 Task: Open Card Maintenance Execution Review in Board DevOps to Workspace Cloud Management and add a team member Softage.4@softage.net, a label Green, a checklist Diet Planning, an attachment from your onedrive, a color Green and finally, add a card description 'Conduct customer research for new customer loyalty program' and a comment 'This task requires us to be proactive and anticipate potential challenges before they arise.'. Add a start date 'Jan 08, 1900' with a due date 'Jan 15, 1900'
Action: Mouse moved to (55, 242)
Screenshot: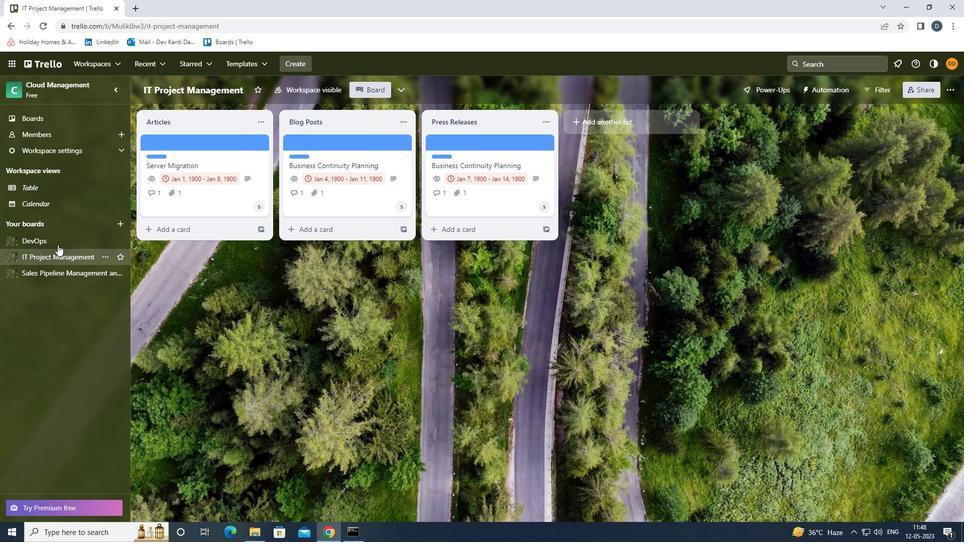 
Action: Mouse pressed left at (55, 242)
Screenshot: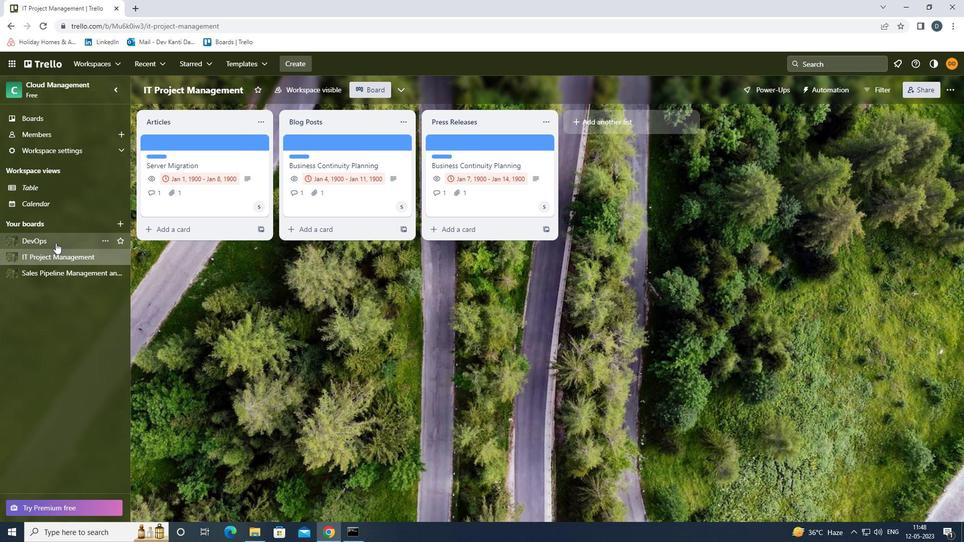 
Action: Mouse moved to (472, 141)
Screenshot: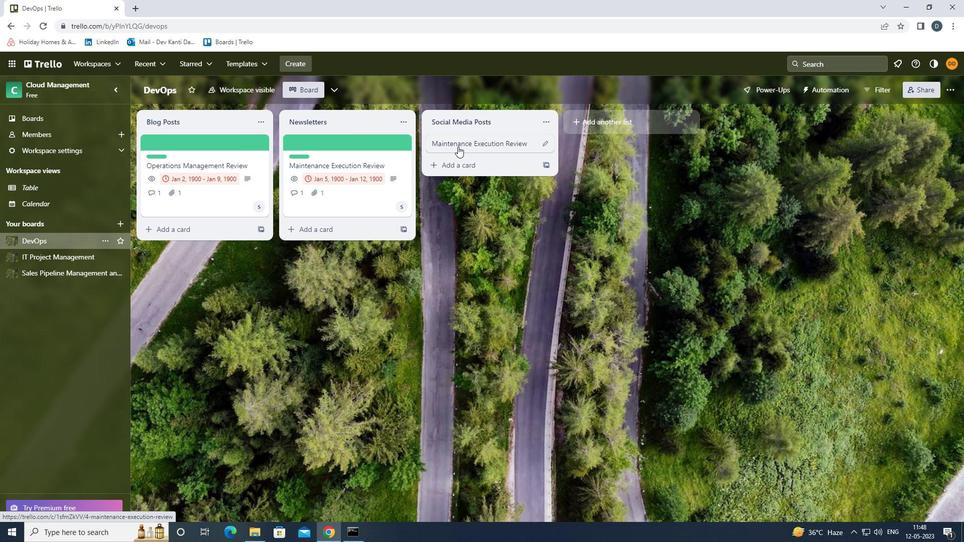 
Action: Mouse pressed left at (472, 141)
Screenshot: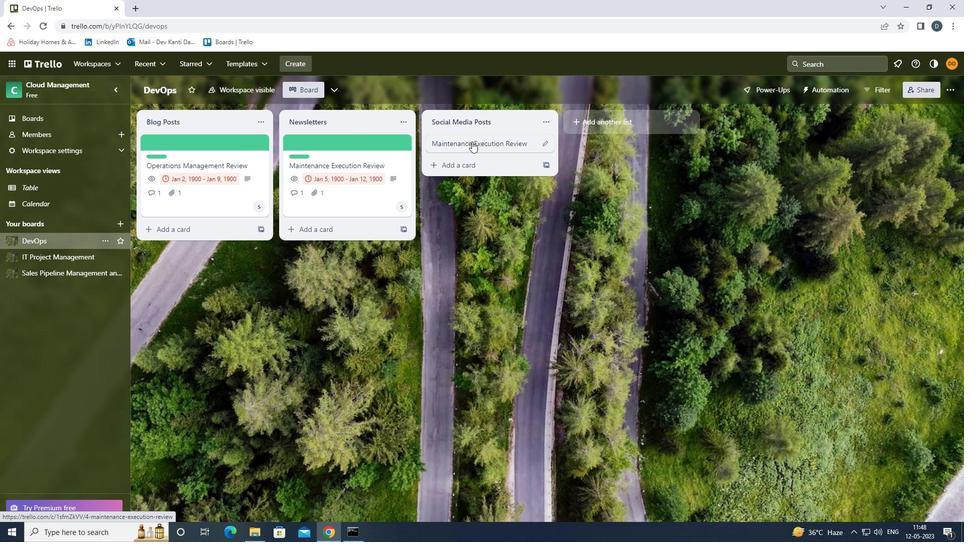 
Action: Mouse moved to (617, 179)
Screenshot: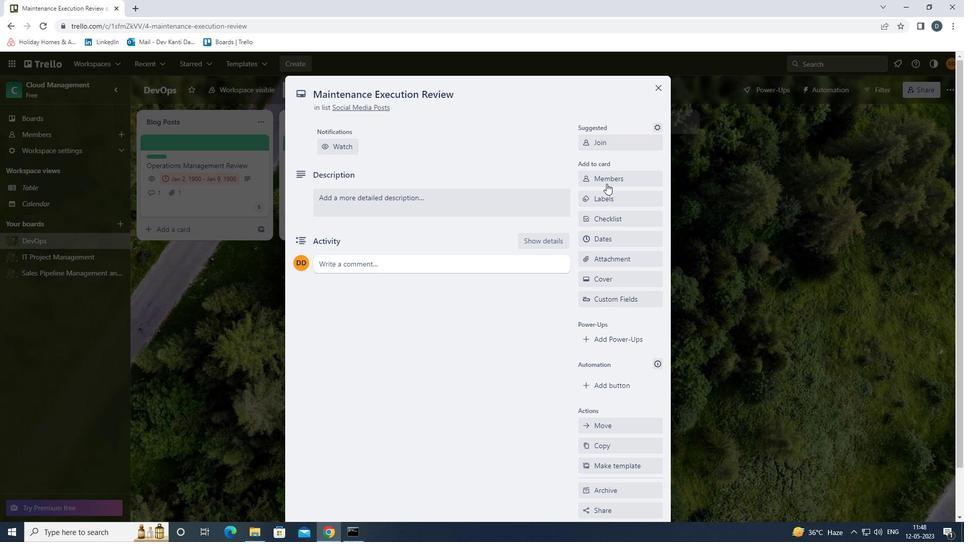 
Action: Mouse pressed left at (617, 179)
Screenshot: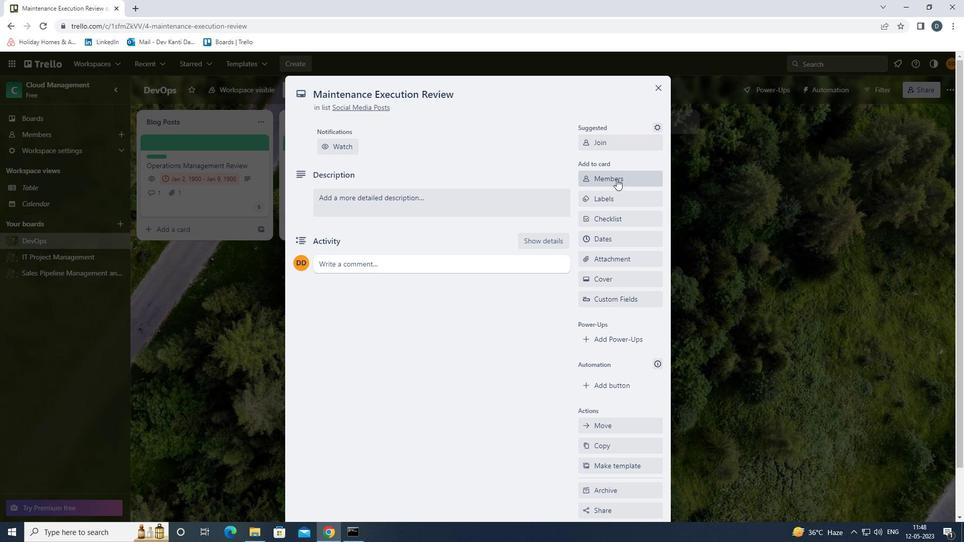
Action: Key pressed <Key.shift>SOFTAGE.4<Key.shift><Key.shift><Key.shift><Key.shift><Key.shift>@SOFTAGE.NET
Screenshot: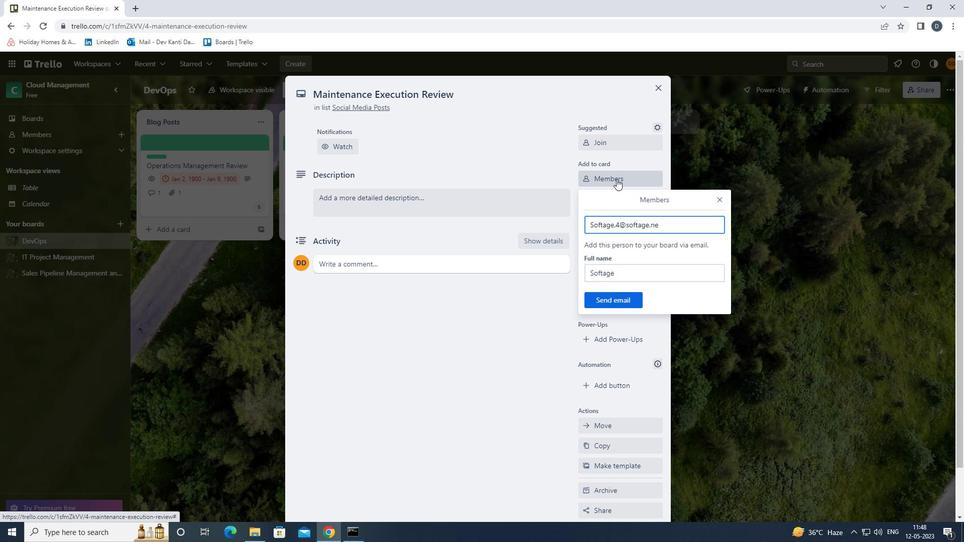 
Action: Mouse moved to (626, 297)
Screenshot: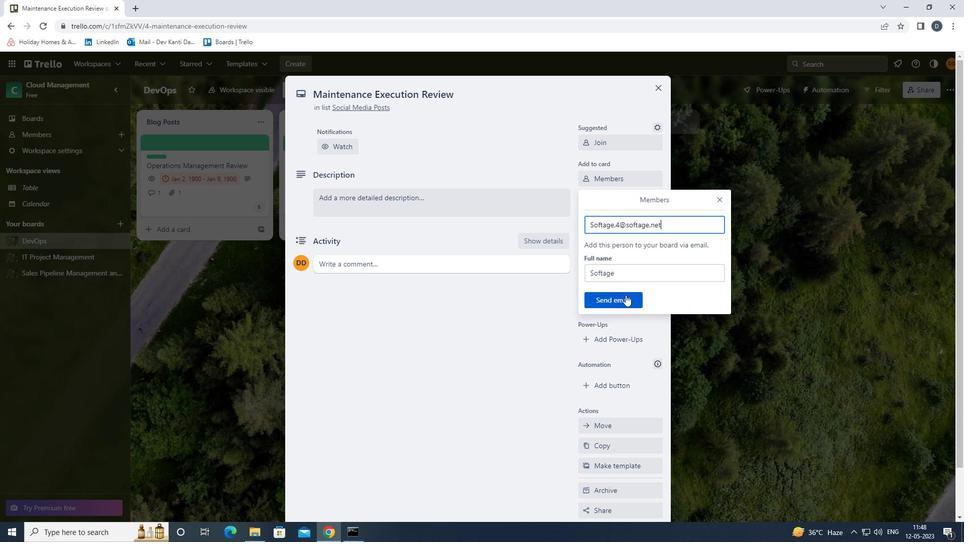
Action: Mouse pressed left at (626, 297)
Screenshot: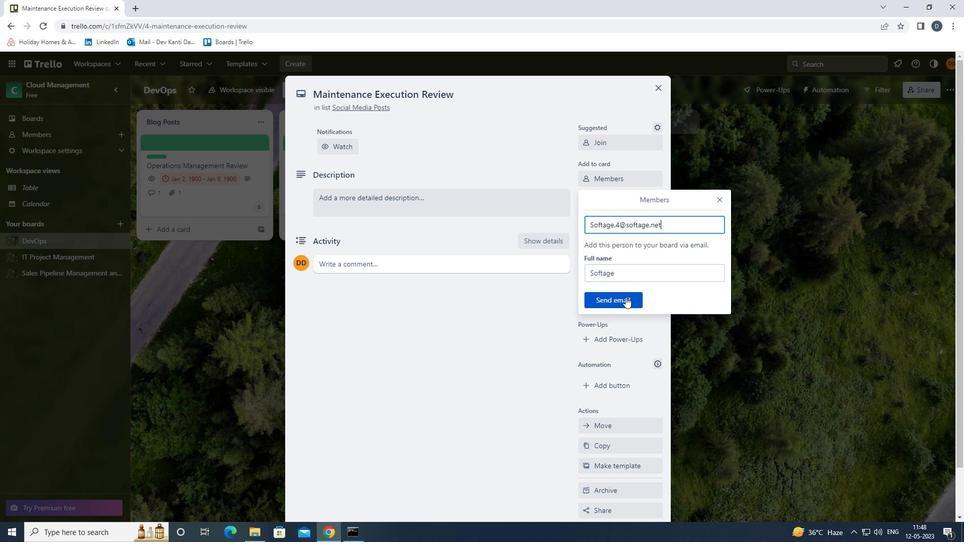 
Action: Mouse moved to (614, 198)
Screenshot: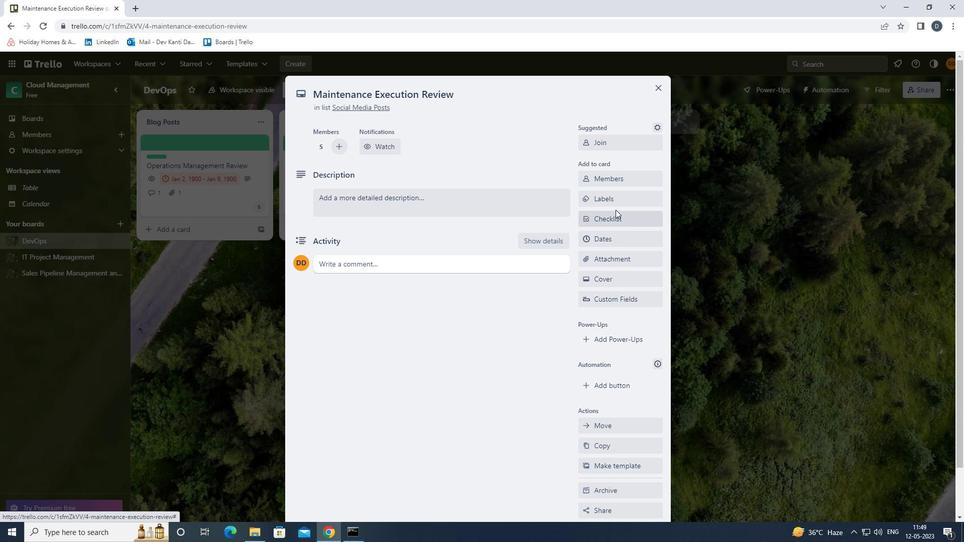 
Action: Mouse pressed left at (614, 198)
Screenshot: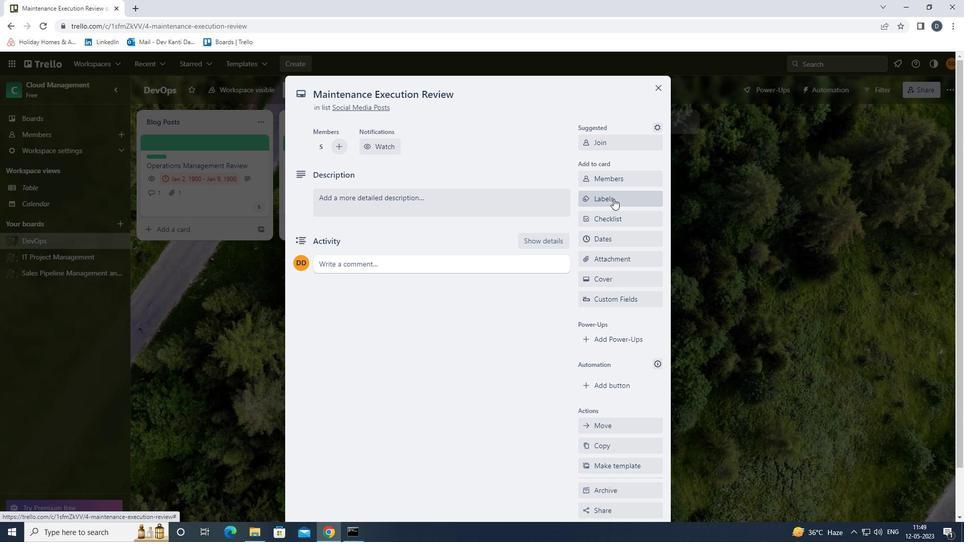 
Action: Mouse moved to (629, 276)
Screenshot: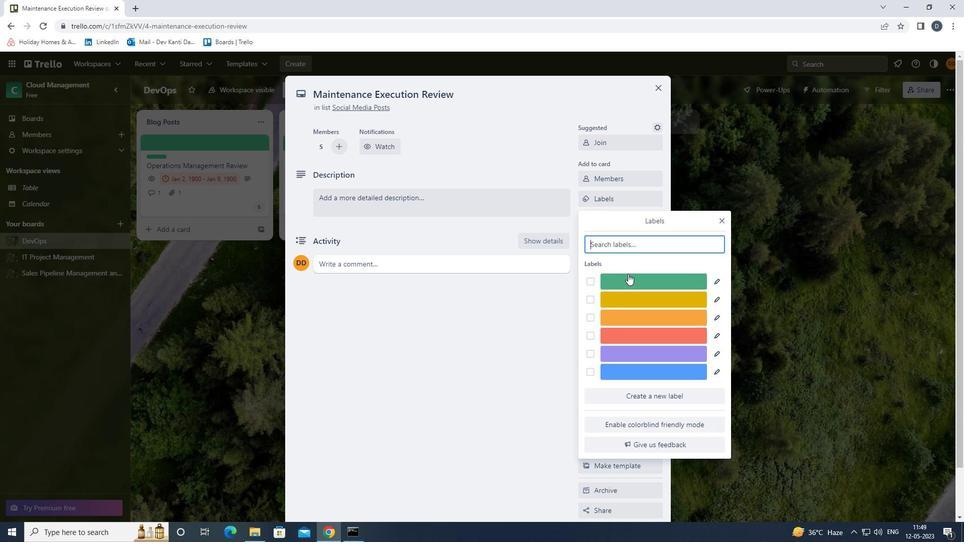 
Action: Mouse pressed left at (629, 276)
Screenshot: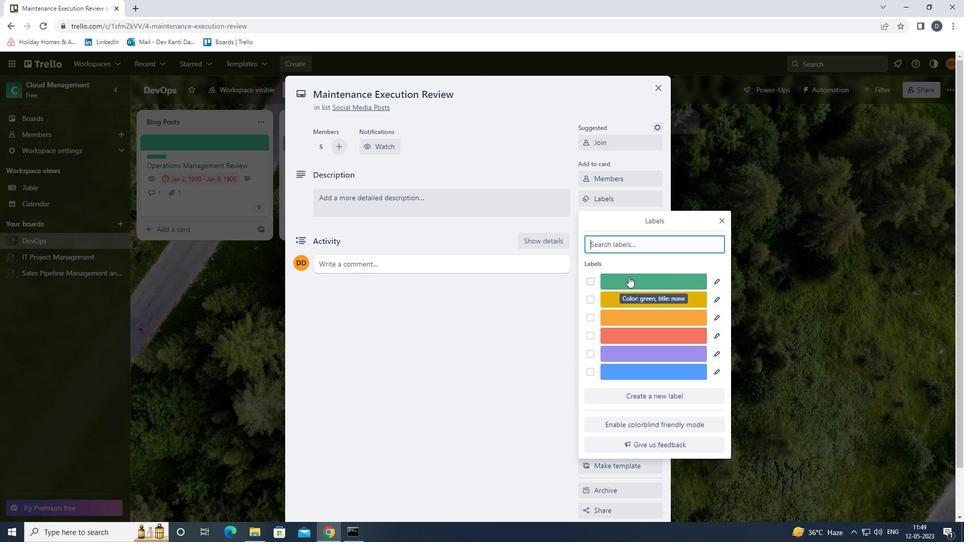 
Action: Mouse moved to (722, 222)
Screenshot: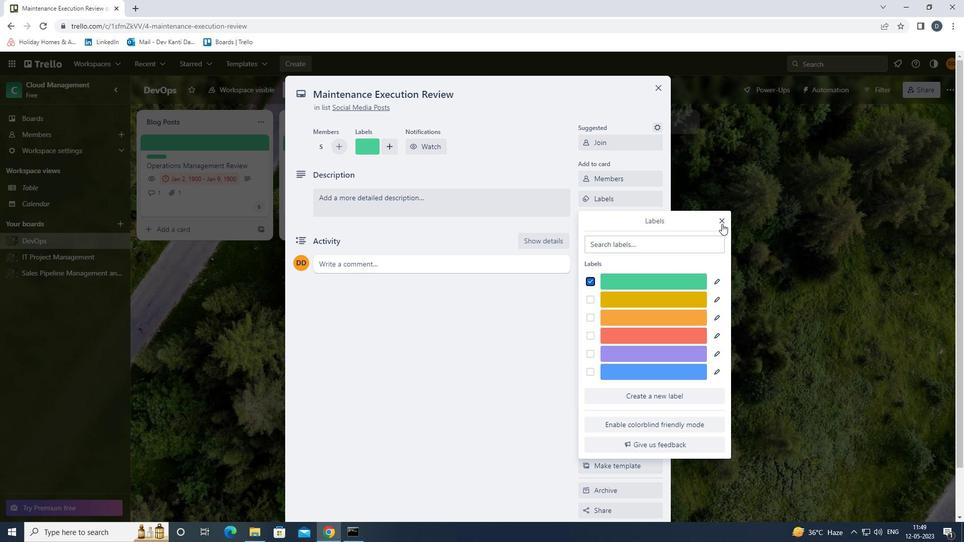 
Action: Mouse pressed left at (722, 222)
Screenshot: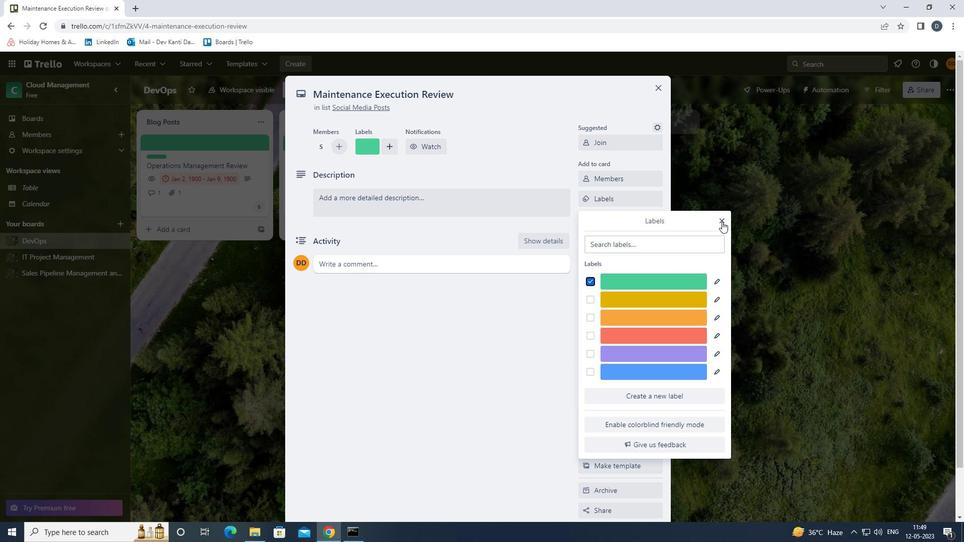 
Action: Mouse moved to (636, 215)
Screenshot: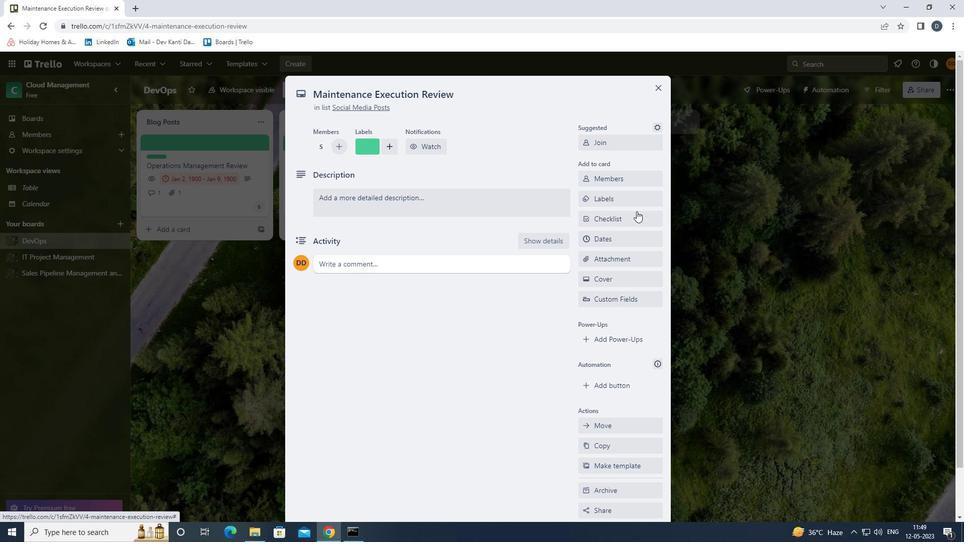 
Action: Mouse pressed left at (636, 215)
Screenshot: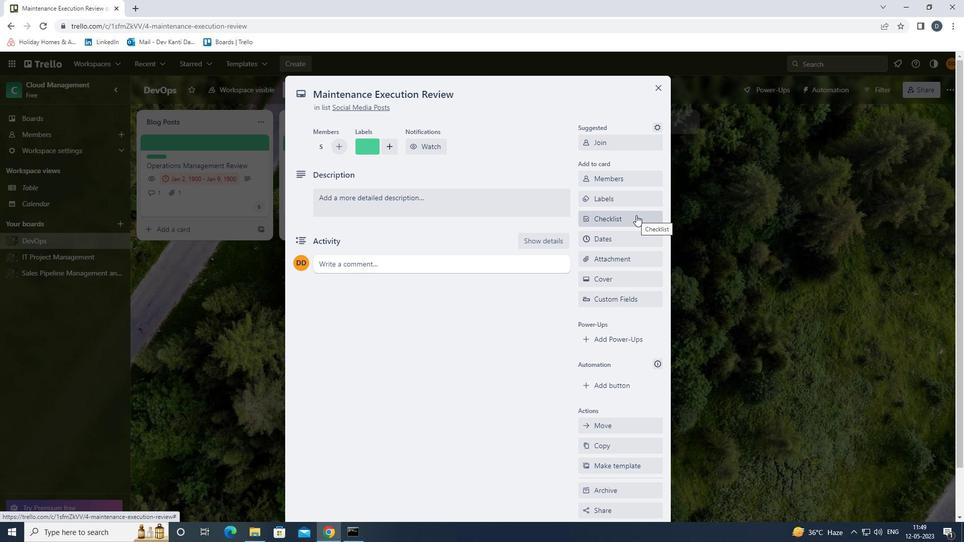 
Action: Mouse moved to (644, 276)
Screenshot: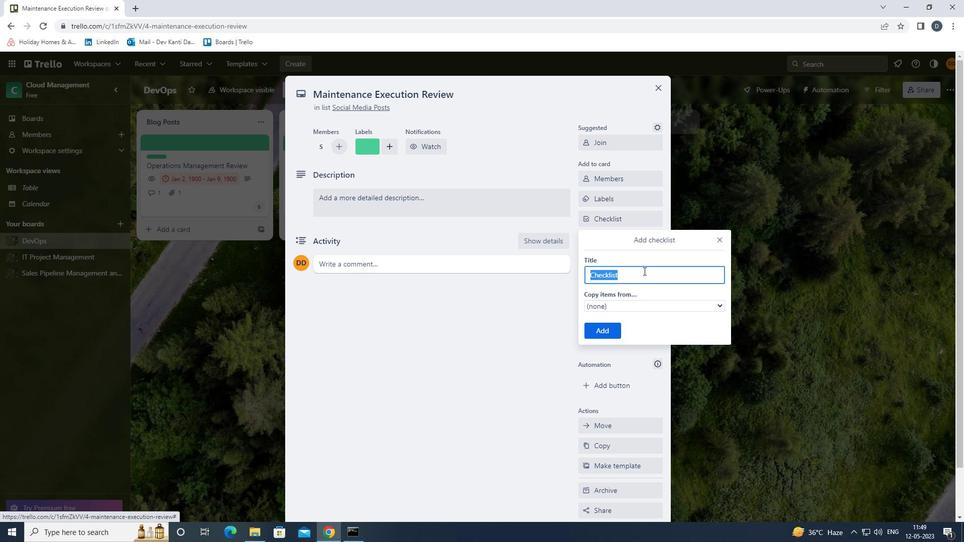 
Action: Key pressed <Key.shift>D
Screenshot: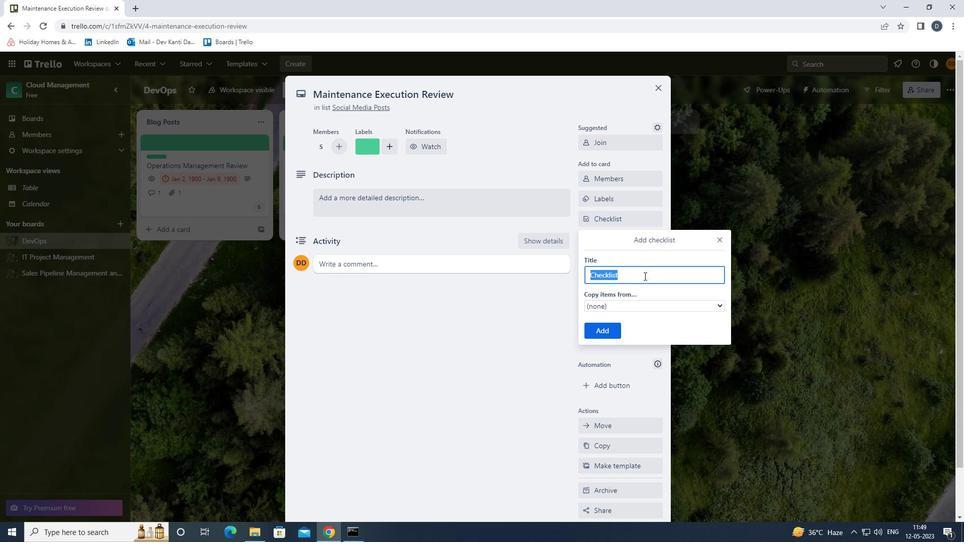 
Action: Mouse moved to (657, 295)
Screenshot: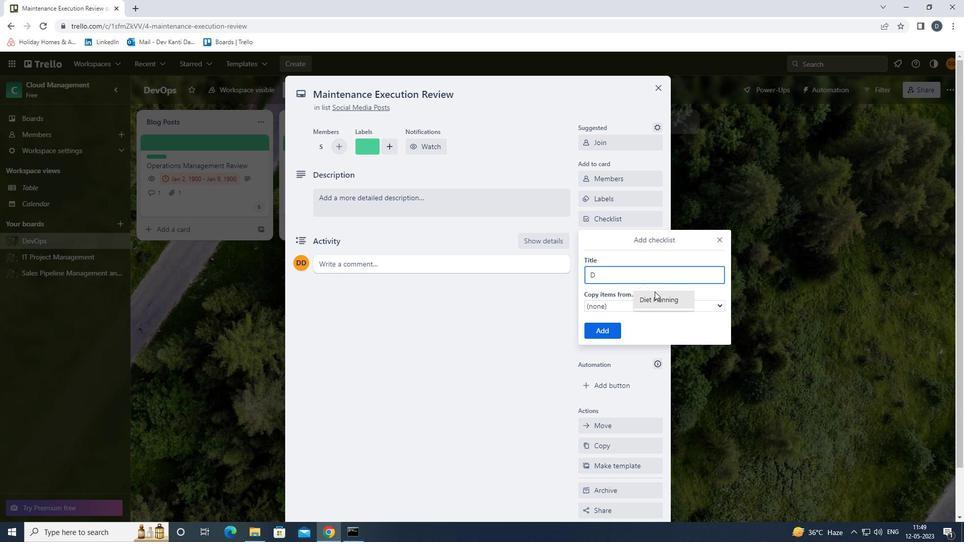 
Action: Mouse pressed left at (657, 295)
Screenshot: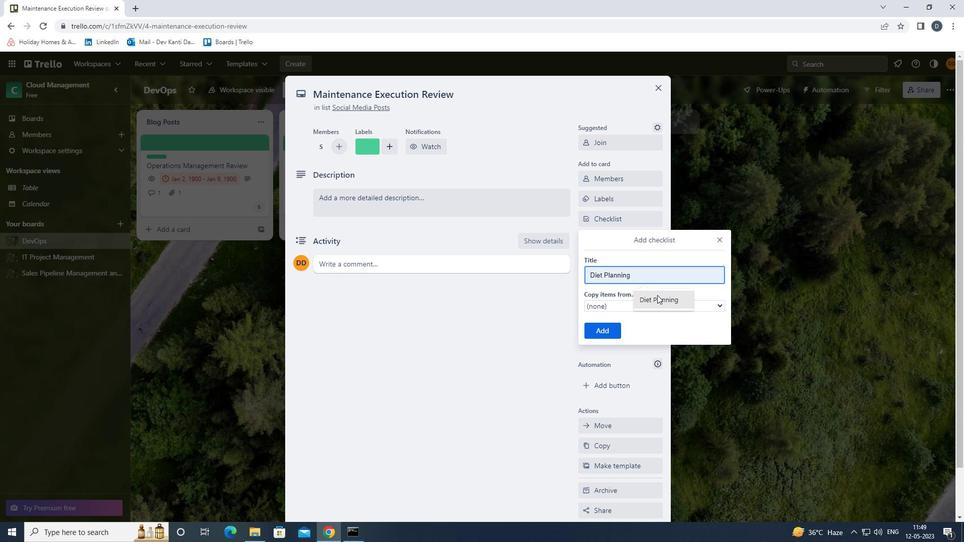 
Action: Mouse moved to (610, 327)
Screenshot: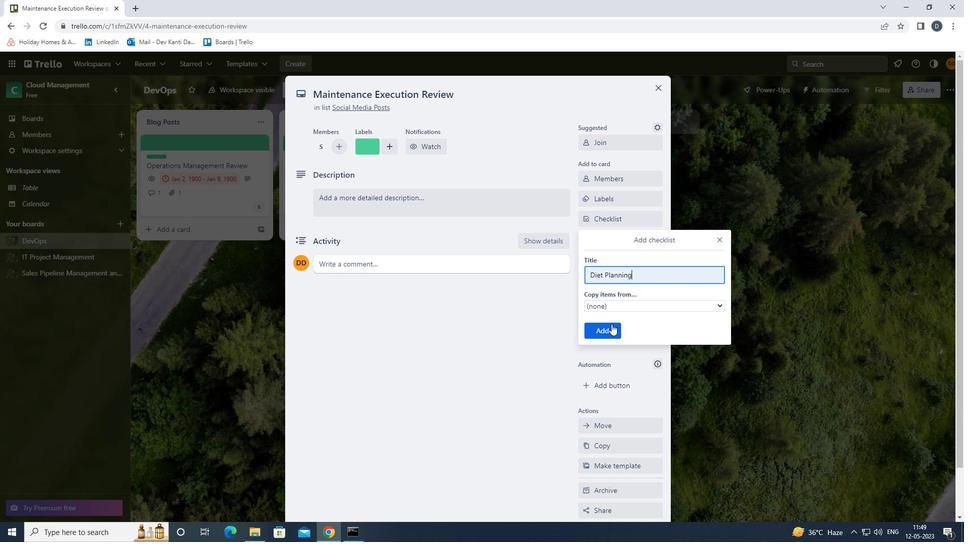 
Action: Mouse pressed left at (610, 327)
Screenshot: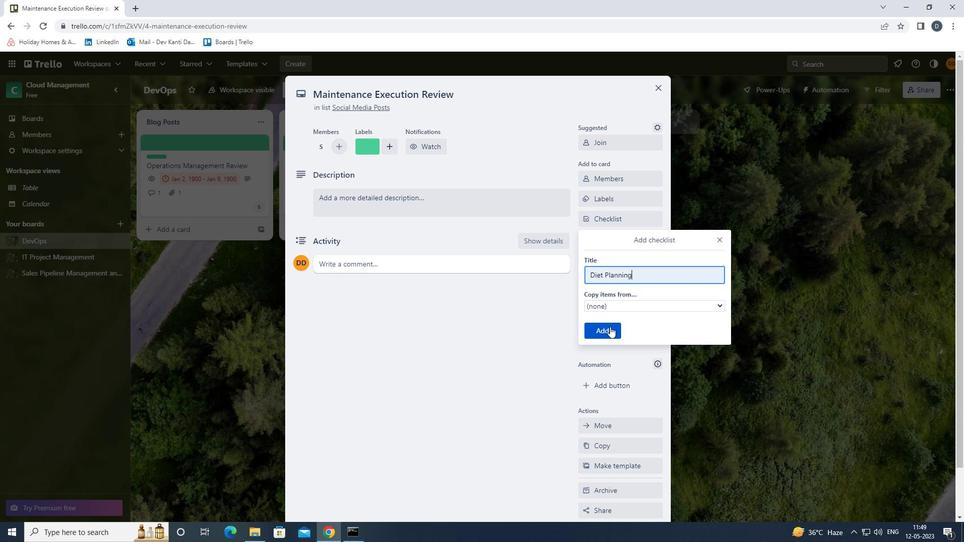 
Action: Mouse moved to (630, 255)
Screenshot: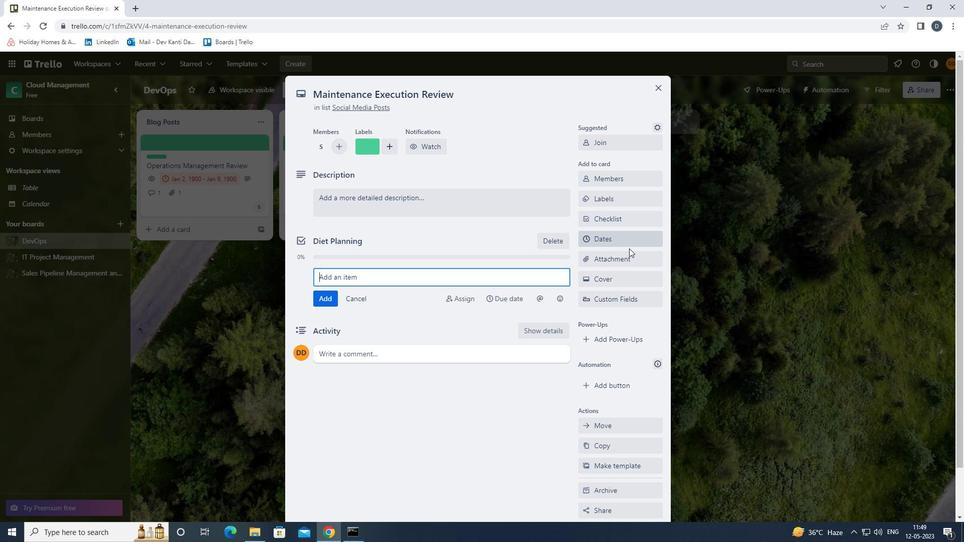 
Action: Mouse pressed left at (630, 255)
Screenshot: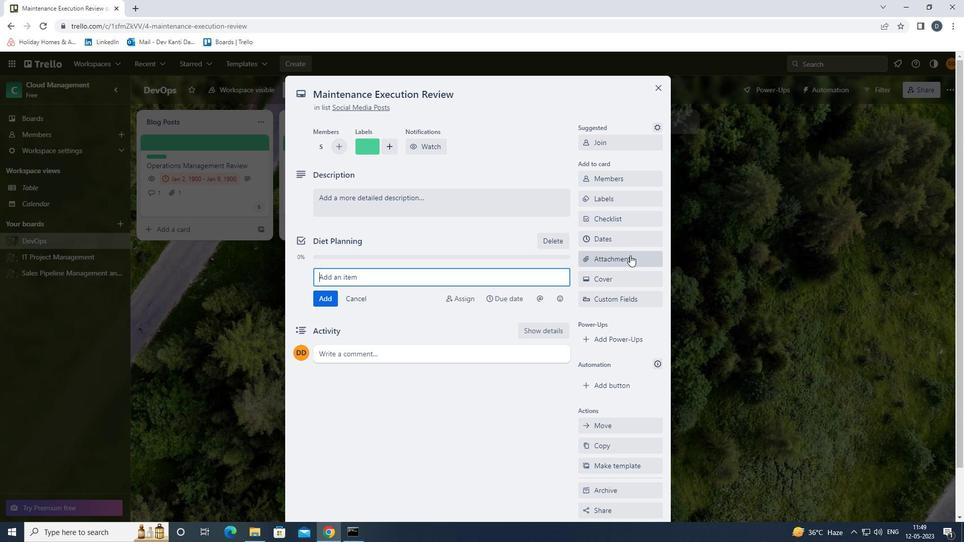 
Action: Mouse moved to (613, 383)
Screenshot: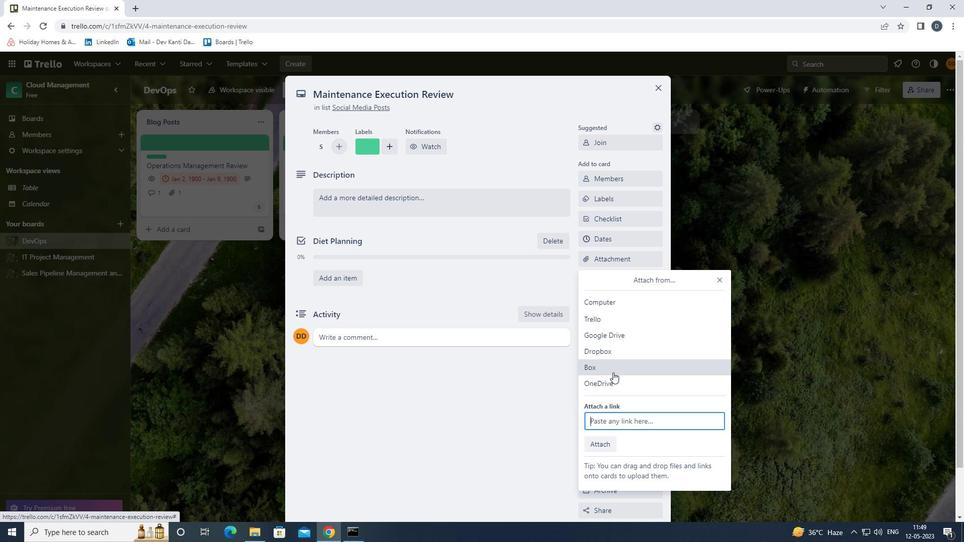 
Action: Mouse pressed left at (613, 383)
Screenshot: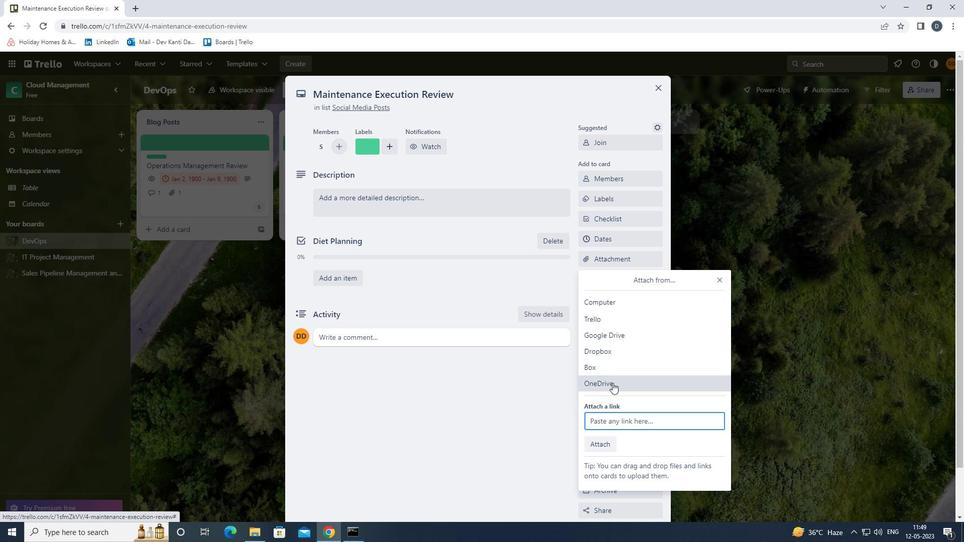 
Action: Mouse moved to (546, 218)
Screenshot: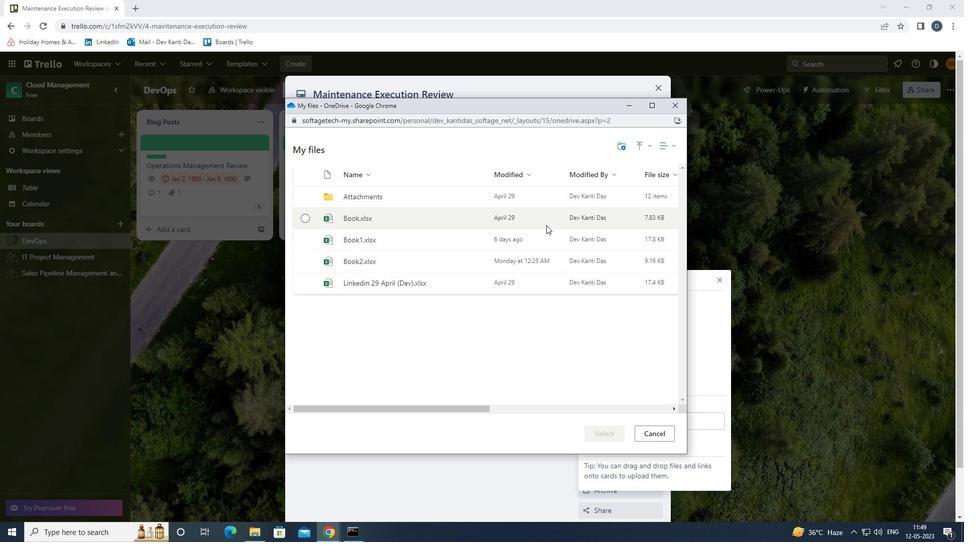
Action: Mouse pressed left at (546, 218)
Screenshot: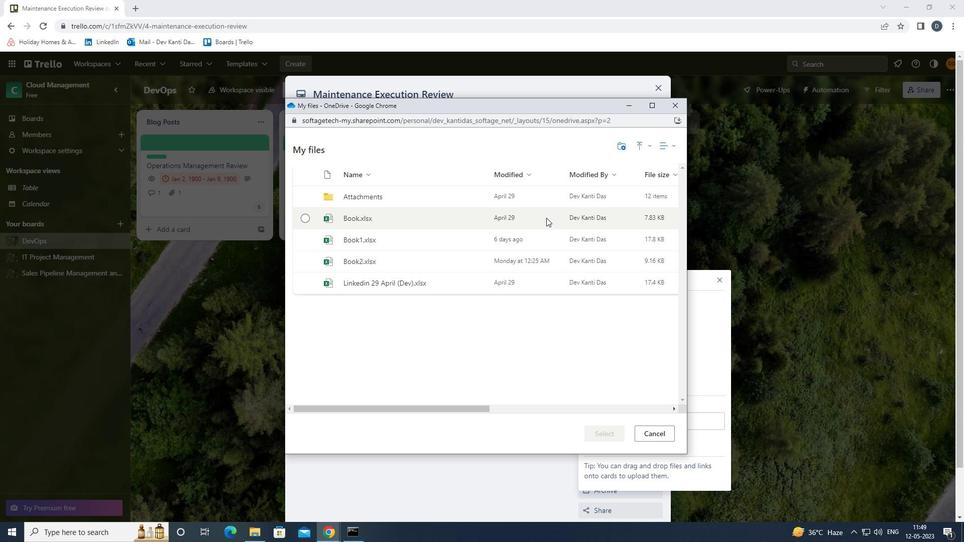 
Action: Mouse moved to (597, 431)
Screenshot: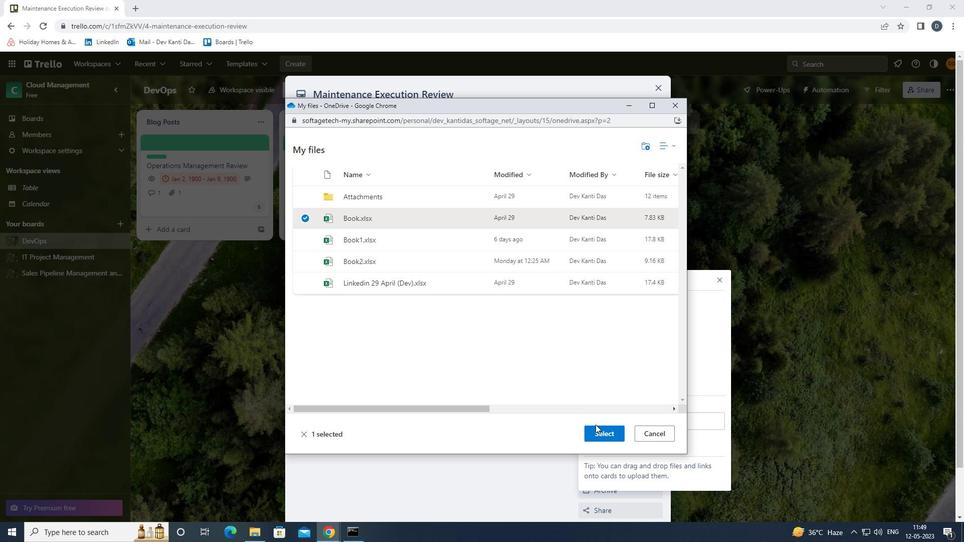 
Action: Mouse pressed left at (597, 431)
Screenshot: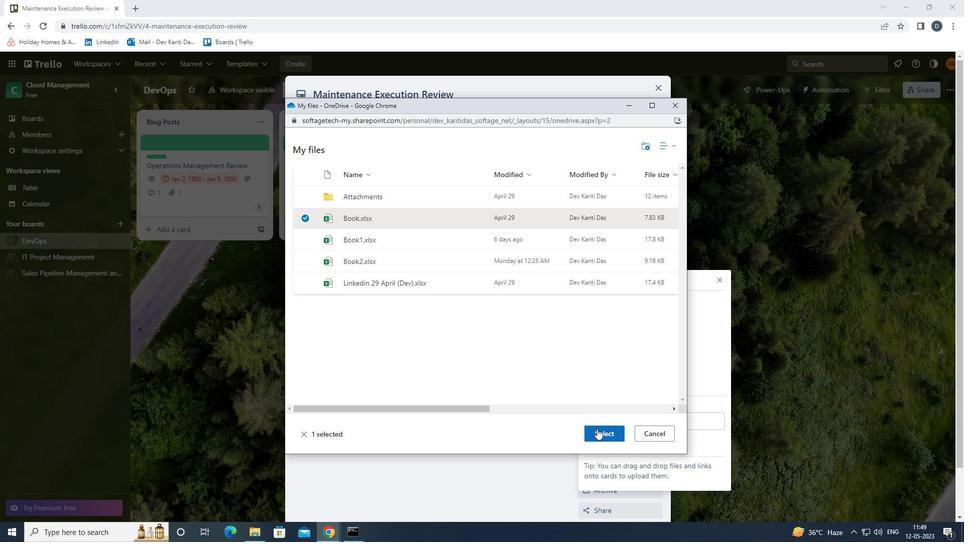 
Action: Mouse moved to (624, 277)
Screenshot: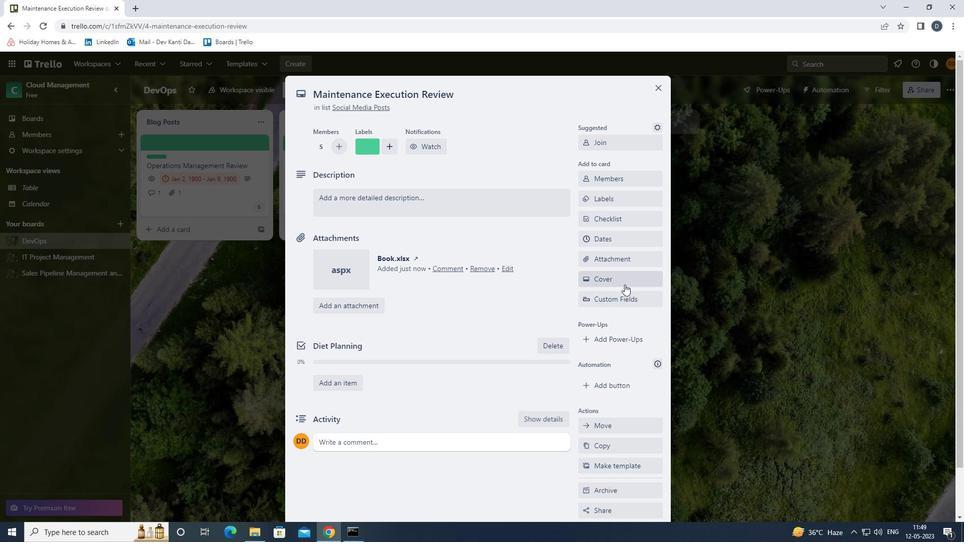 
Action: Mouse pressed left at (624, 277)
Screenshot: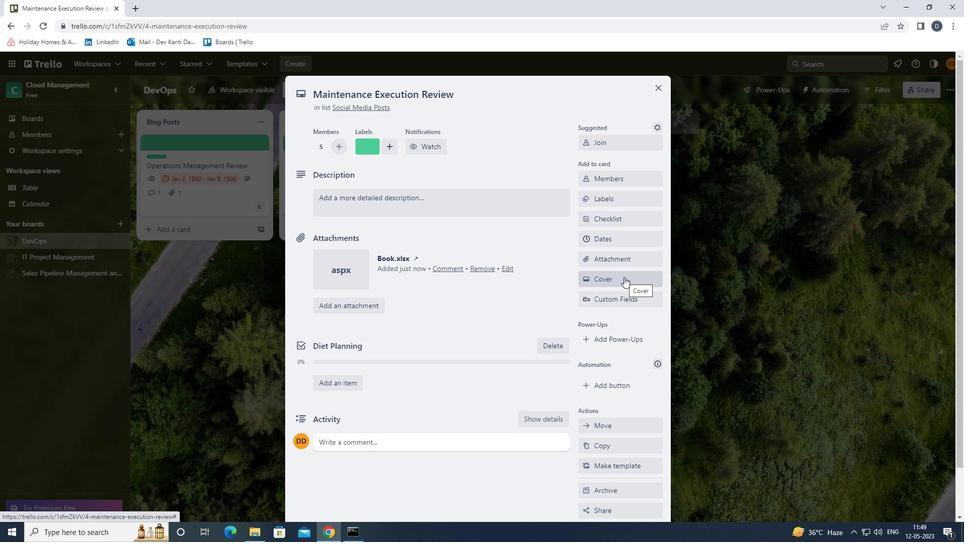
Action: Mouse moved to (605, 317)
Screenshot: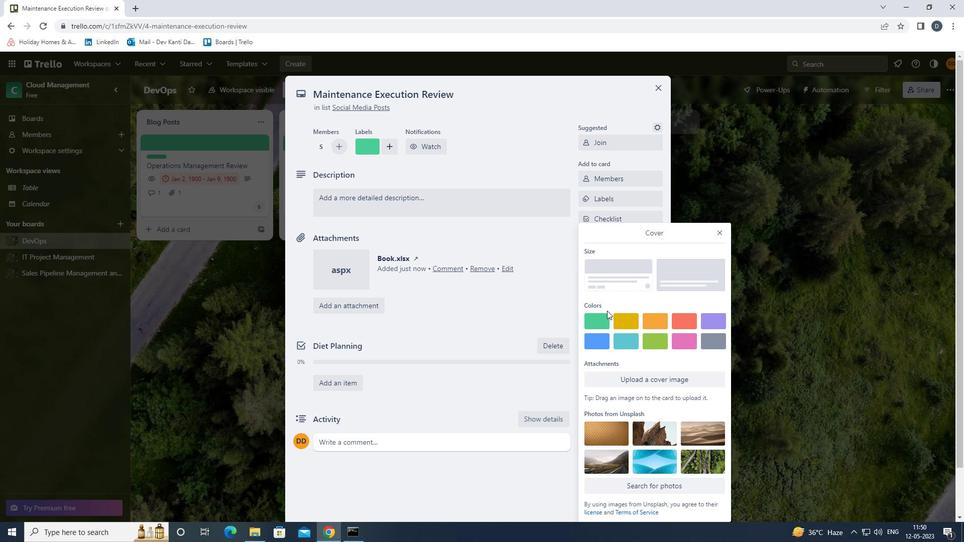
Action: Mouse pressed left at (605, 317)
Screenshot: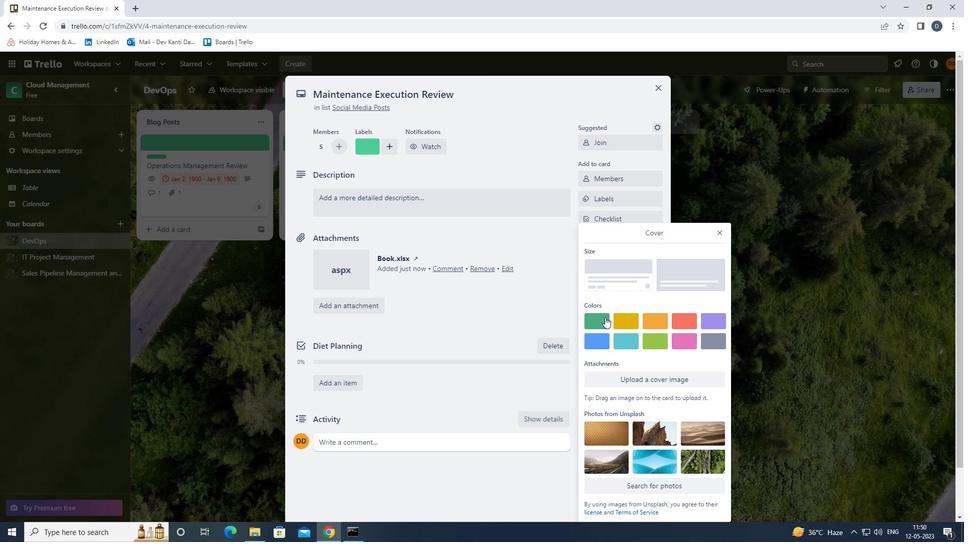 
Action: Mouse moved to (724, 214)
Screenshot: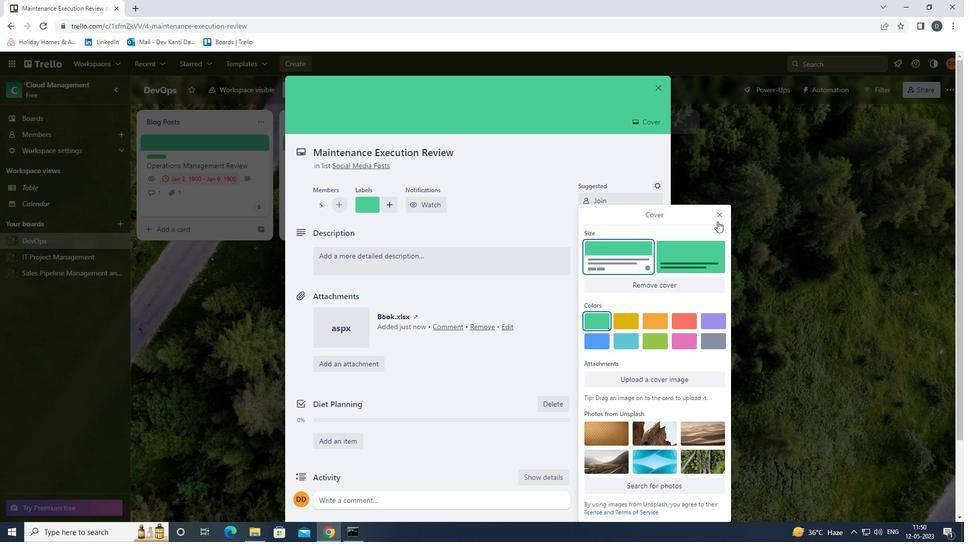 
Action: Mouse pressed left at (724, 214)
Screenshot: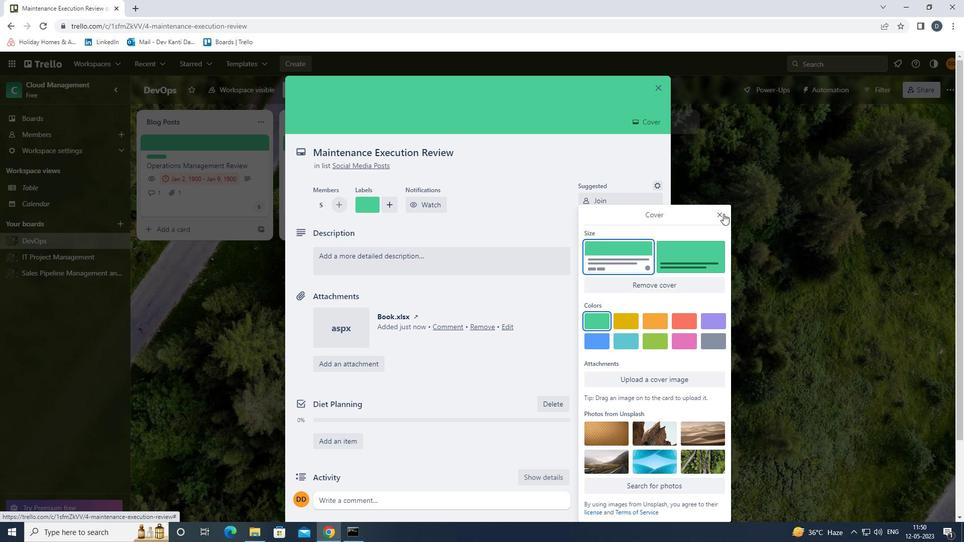 
Action: Mouse moved to (525, 262)
Screenshot: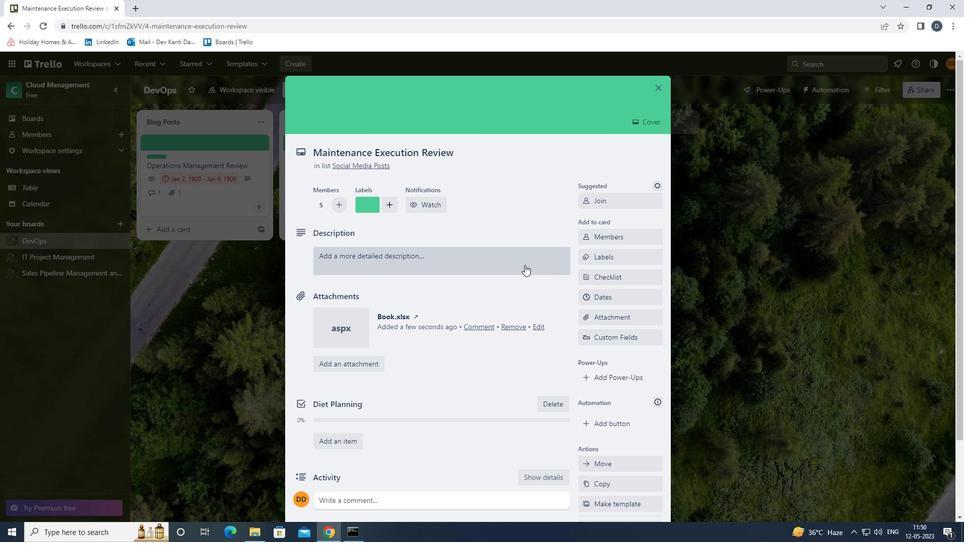 
Action: Mouse pressed left at (525, 262)
Screenshot: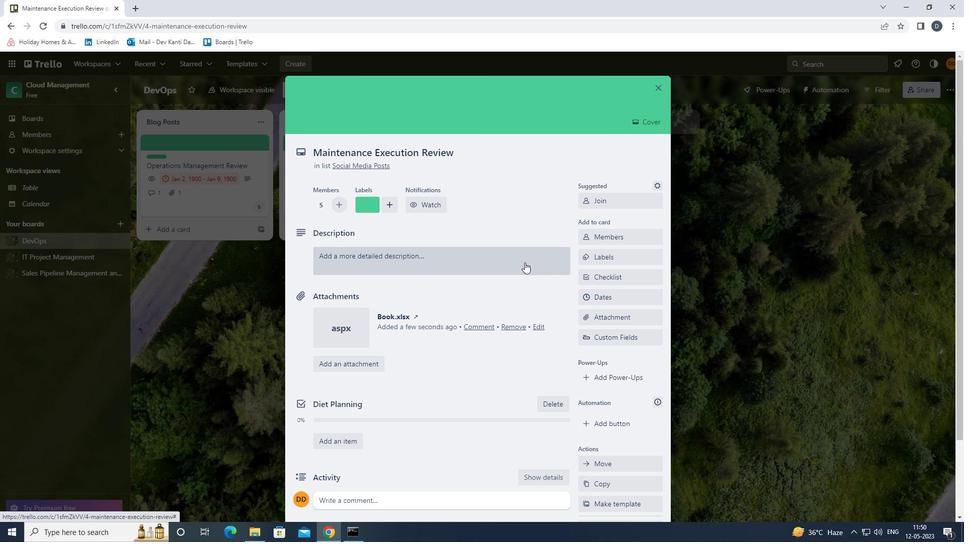 
Action: Mouse moved to (472, 307)
Screenshot: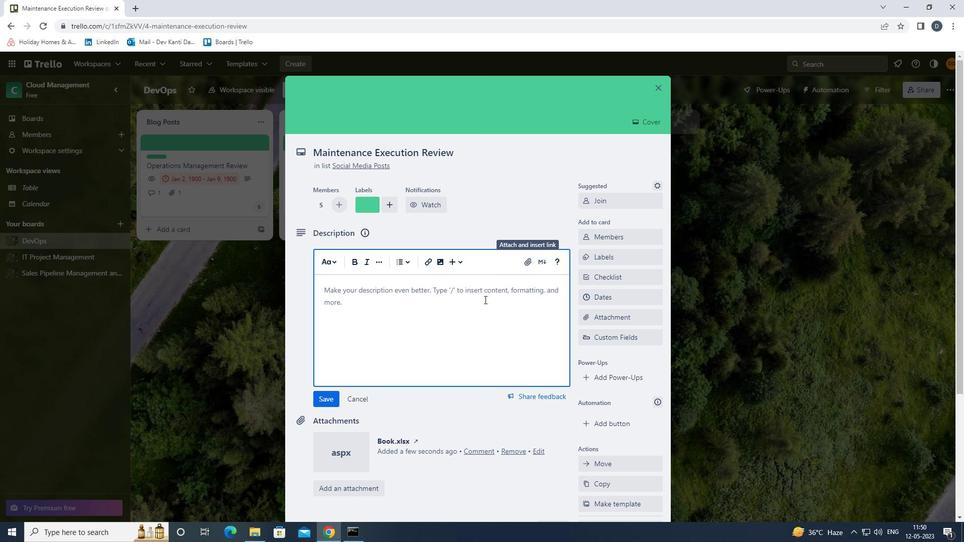 
Action: Key pressed <Key.shift><Key.shift><Key.shift><Key.shift><Key.shift><Key.shift><Key.shift><Key.shift><Key.shift><Key.shift><Key.shift><Key.shift><Key.shift><Key.shift><Key.shift><Key.shift><Key.shift><Key.shift><Key.shift><Key.shift><Key.shift><Key.shift><Key.shift><Key.shift><Key.shift><Key.shift><Key.shift><Key.shift><Key.shift><Key.shift><Key.shift><Key.shift><Key.shift><Key.shift><Key.shift><Key.shift><Key.shift><Key.shift><Key.shift><Key.shift><Key.shift><Key.shift><Key.shift><Key.shift><Key.shift><Key.shift><Key.shift><Key.shift><Key.shift><Key.shift><Key.shift><Key.shift><Key.shift><Key.shift><Key.shift><Key.shift><Key.shift><Key.shift><Key.shift><Key.shift><Key.shift><Key.shift><Key.shift><Key.shift><Key.shift><Key.shift><Key.shift><Key.shift><Key.shift><Key.shift><Key.shift><Key.shift><Key.shift><Key.shift>CONDUCT<Key.space>CUSTOMER<Key.space>RESEARCH<Key.space>FOR<Key.space>NEW<Key.space>CUSTOMER<Key.space>LOYALTY<Key.space>PROGRAM
Screenshot: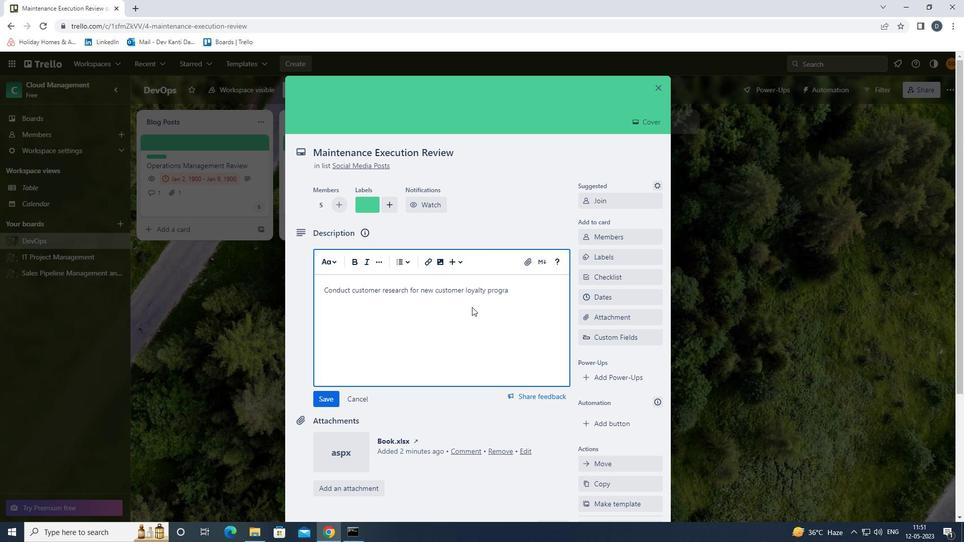 
Action: Mouse moved to (467, 311)
Screenshot: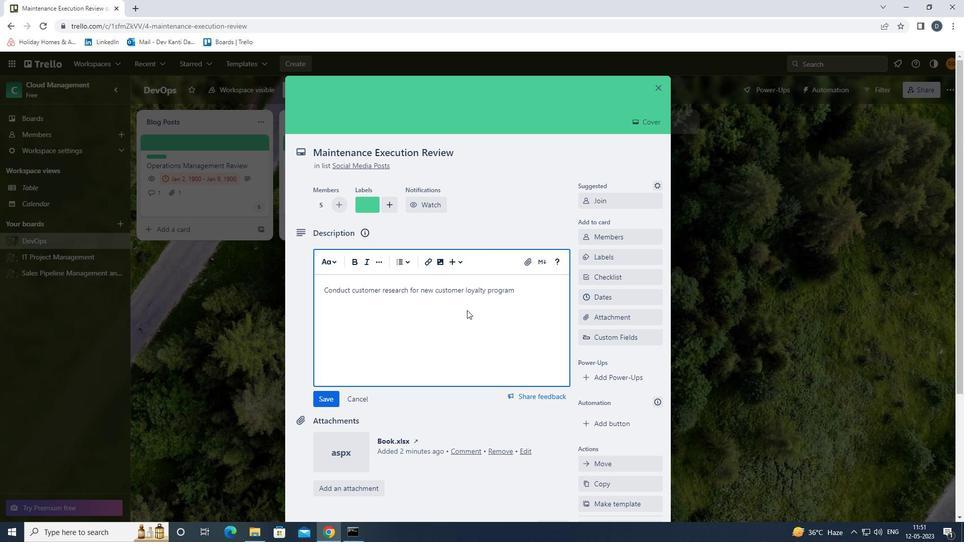 
Action: Key pressed .
Screenshot: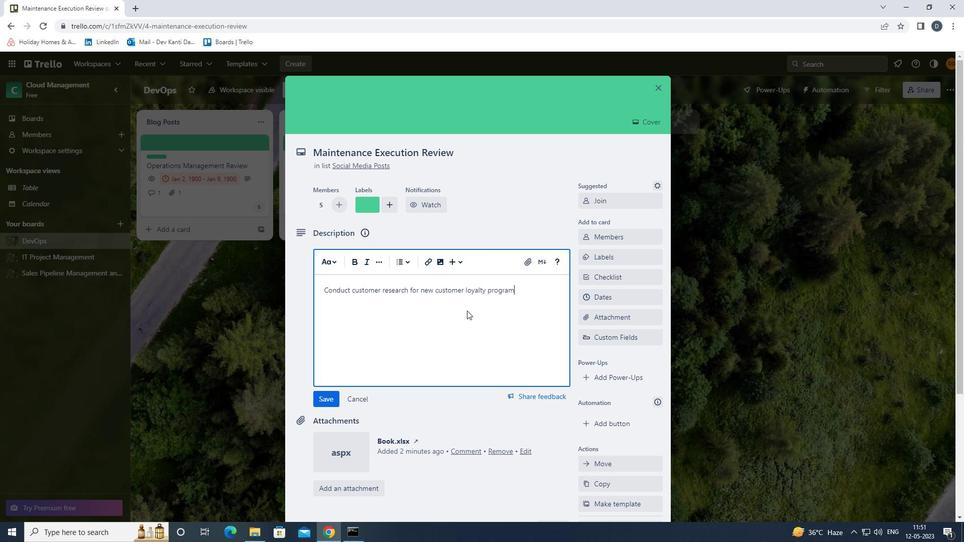 
Action: Mouse moved to (326, 395)
Screenshot: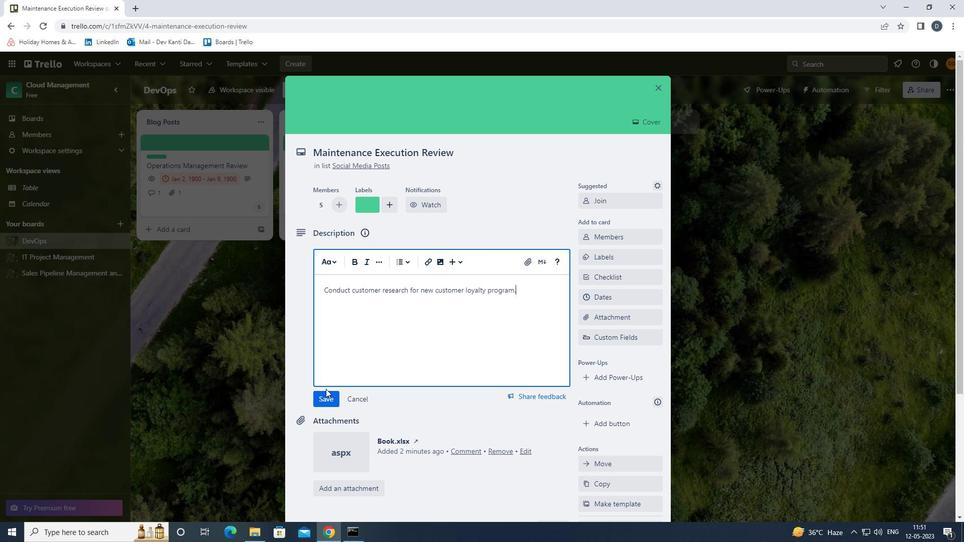 
Action: Mouse pressed left at (326, 395)
Screenshot: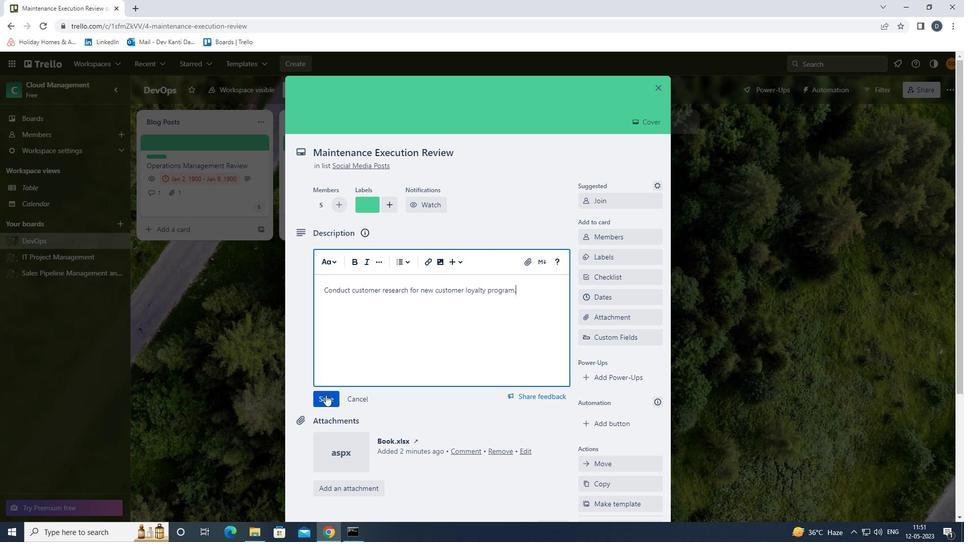 
Action: Mouse moved to (459, 483)
Screenshot: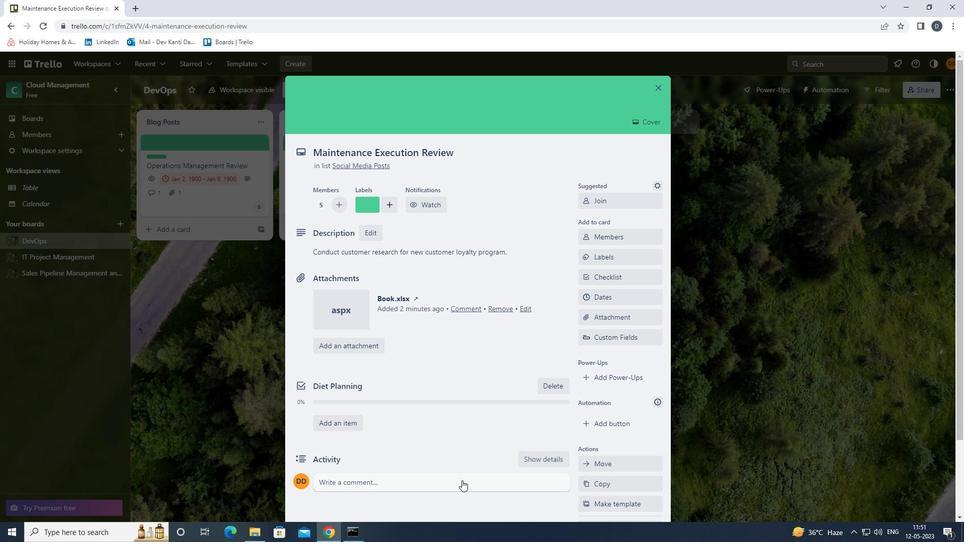 
Action: Mouse pressed left at (459, 483)
Screenshot: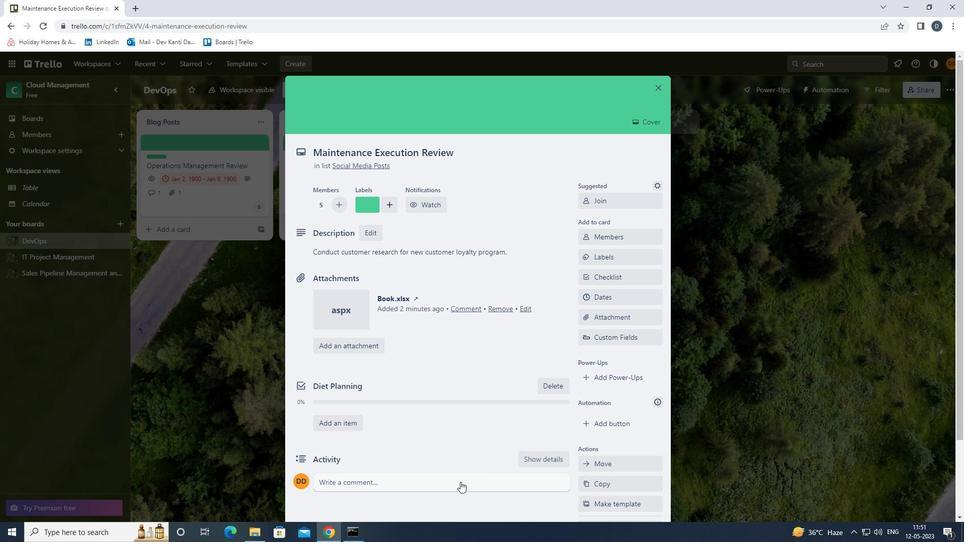 
Action: Mouse moved to (432, 490)
Screenshot: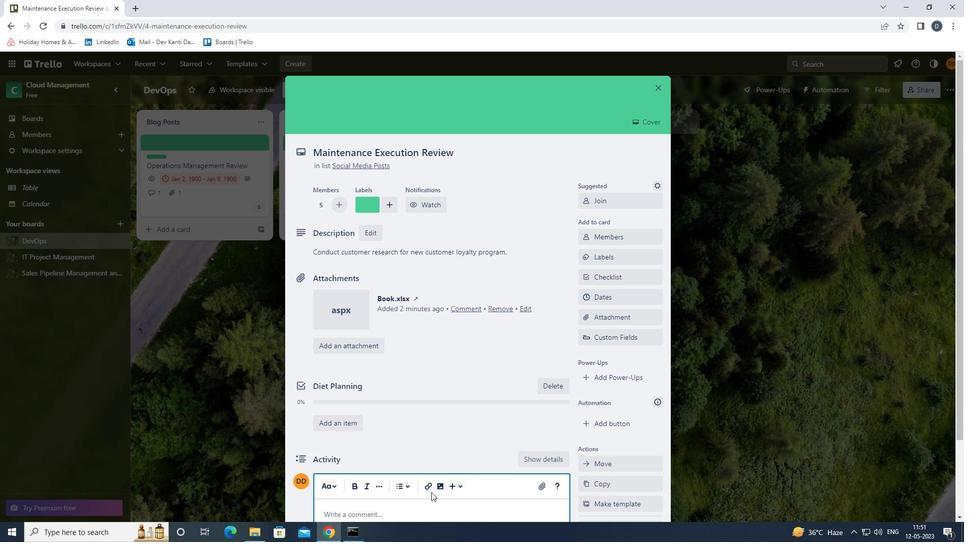 
Action: Mouse scrolled (432, 490) with delta (0, 0)
Screenshot: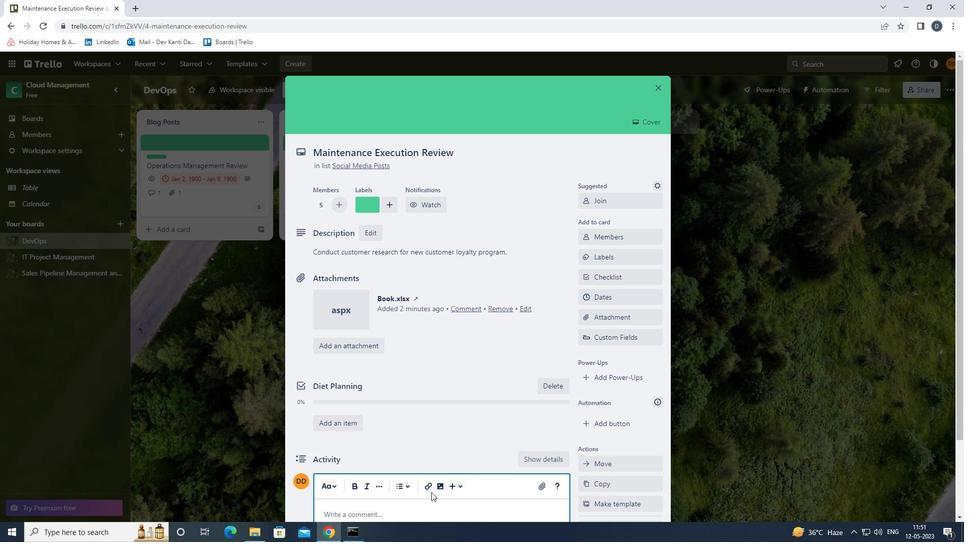 
Action: Mouse moved to (449, 464)
Screenshot: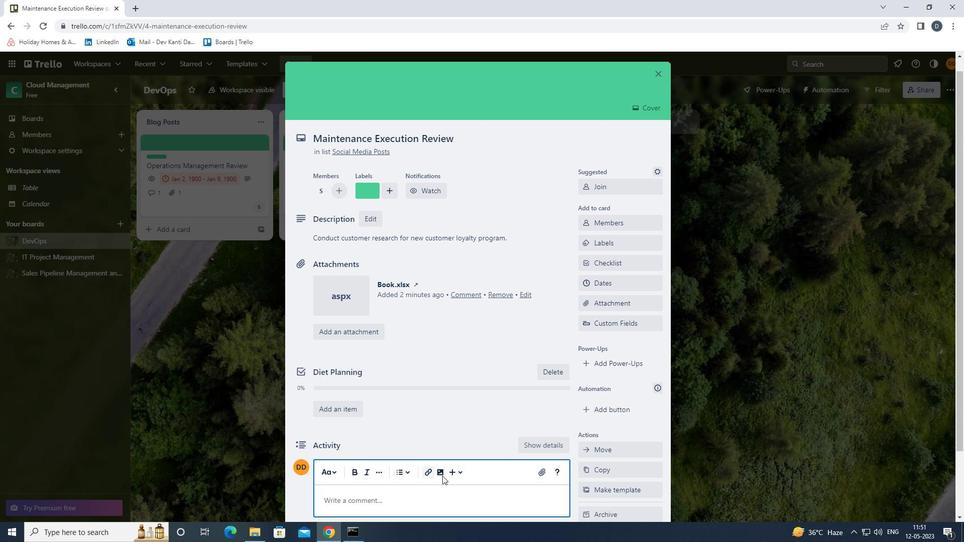 
Action: Key pressed <Key.shift><Key.shift><Key.shift><Key.shift><Key.shift><Key.shift><Key.shift><Key.shift><Key.shift><Key.shift>THIS<Key.space>TASK<Key.space>REQUIRES<Key.space>US<Key.space>TO<Key.space>BE<Key.space>PROACTIVE<Key.space>AND<Key.space>ANTICIPATE<Key.space>POTENTIAL<Key.space>CHALLENGES<Key.space>BEFORE<Key.space>THH<Key.backspace>EY<Key.space>ARISE.
Screenshot: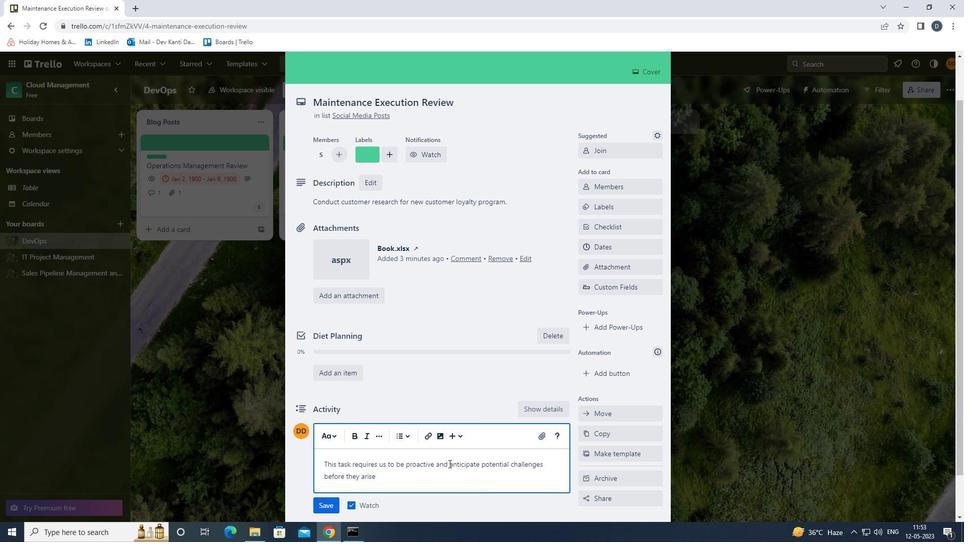 
Action: Mouse moved to (326, 500)
Screenshot: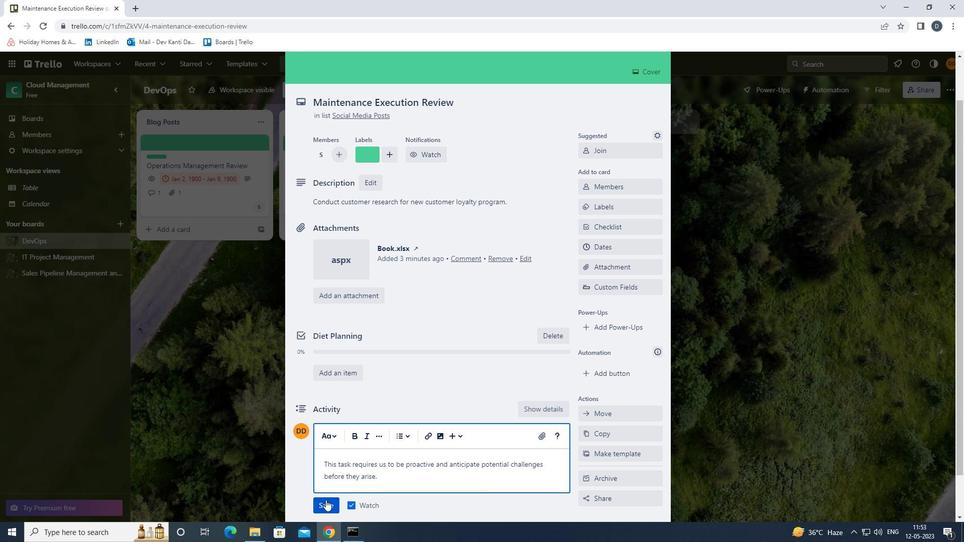 
Action: Mouse pressed left at (326, 500)
Screenshot: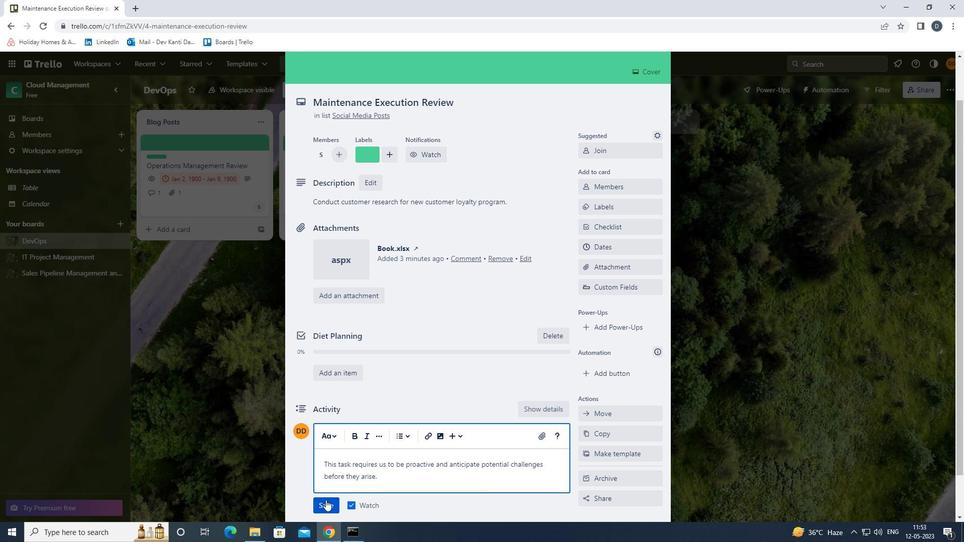 
Action: Mouse moved to (610, 248)
Screenshot: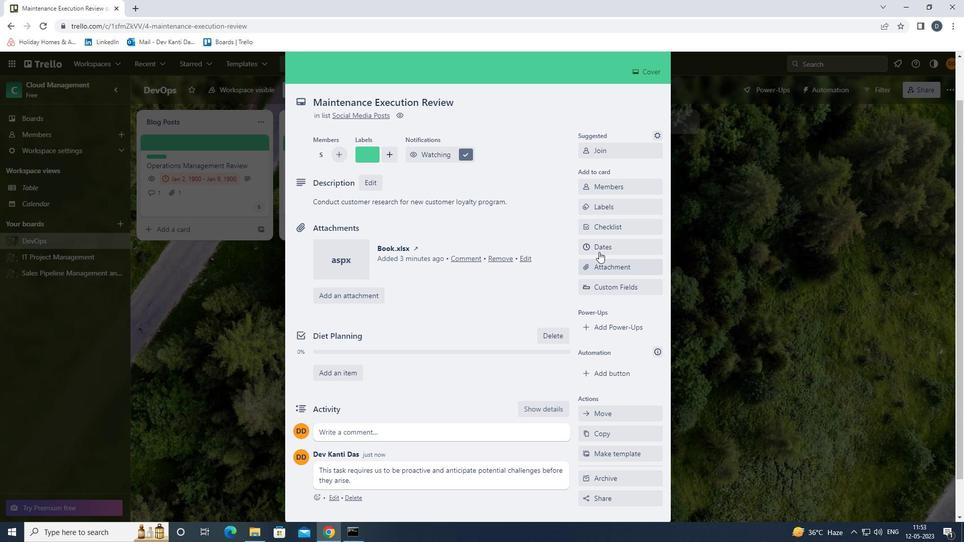 
Action: Mouse pressed left at (610, 248)
Screenshot: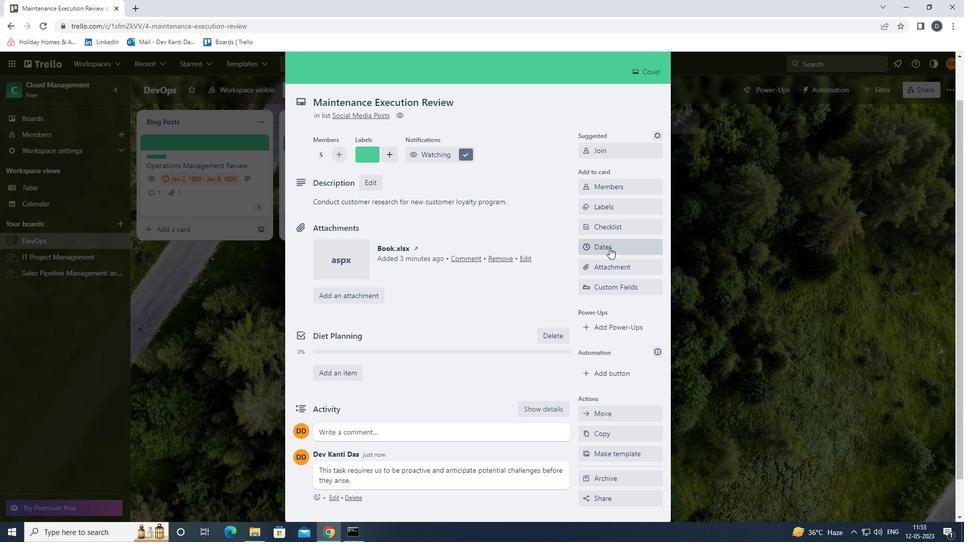 
Action: Mouse moved to (607, 272)
Screenshot: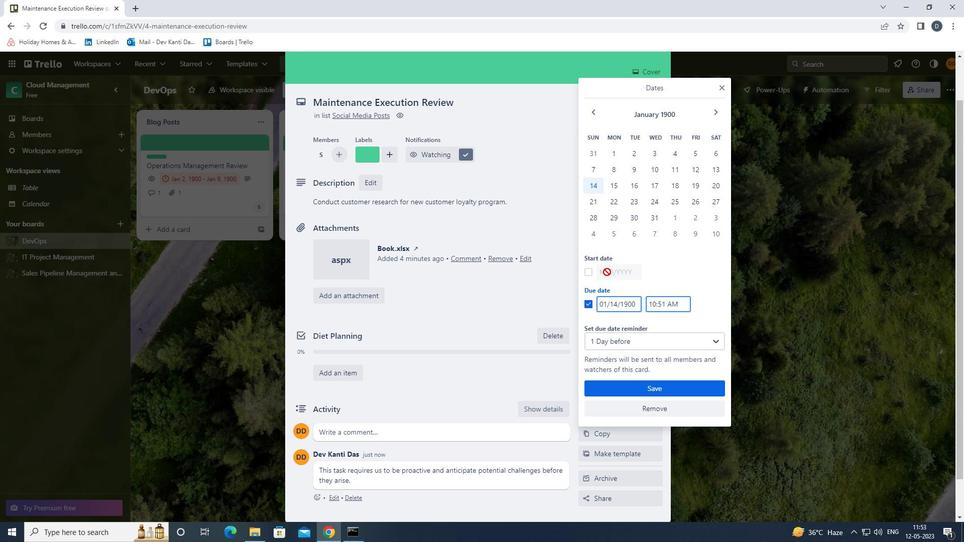 
Action: Mouse pressed left at (607, 272)
Screenshot: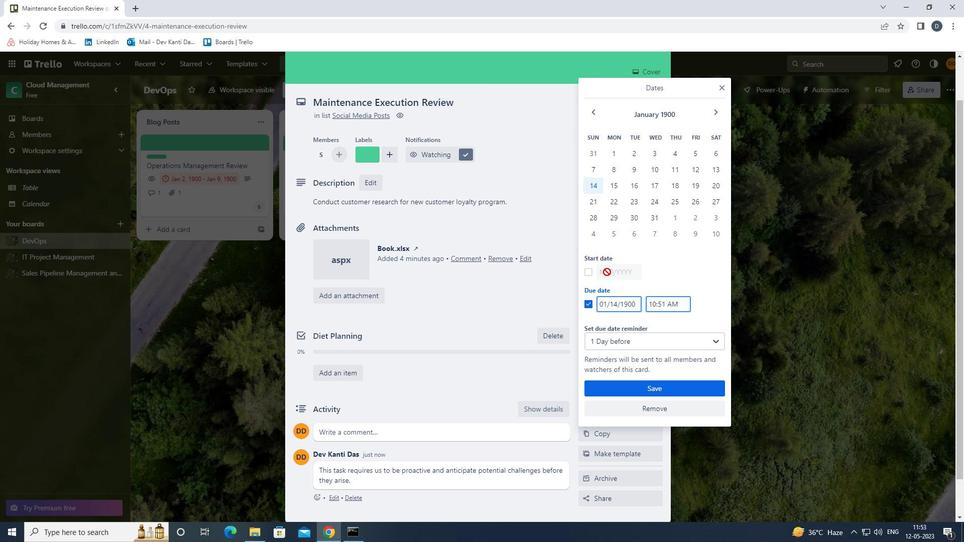 
Action: Mouse moved to (586, 270)
Screenshot: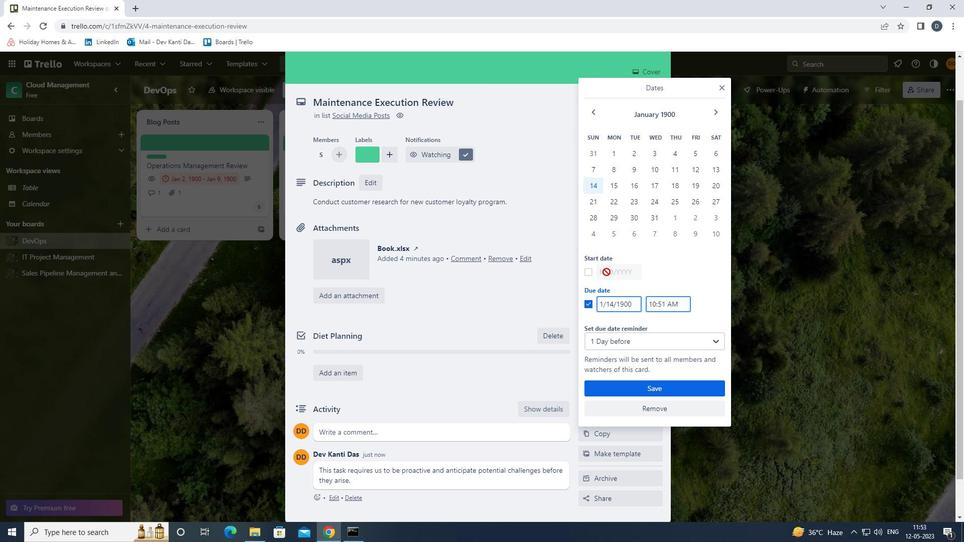 
Action: Mouse pressed left at (586, 270)
Screenshot: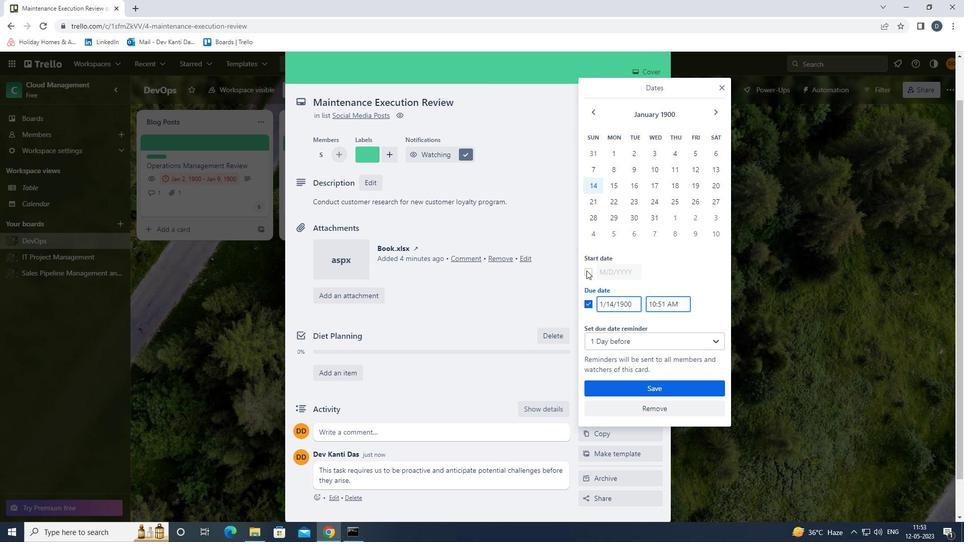 
Action: Mouse moved to (614, 171)
Screenshot: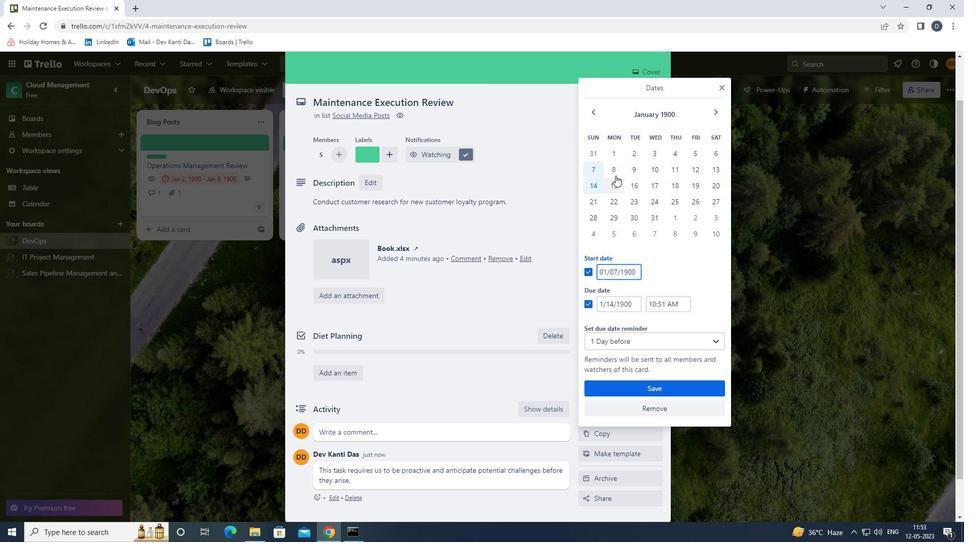 
Action: Mouse pressed left at (614, 171)
Screenshot: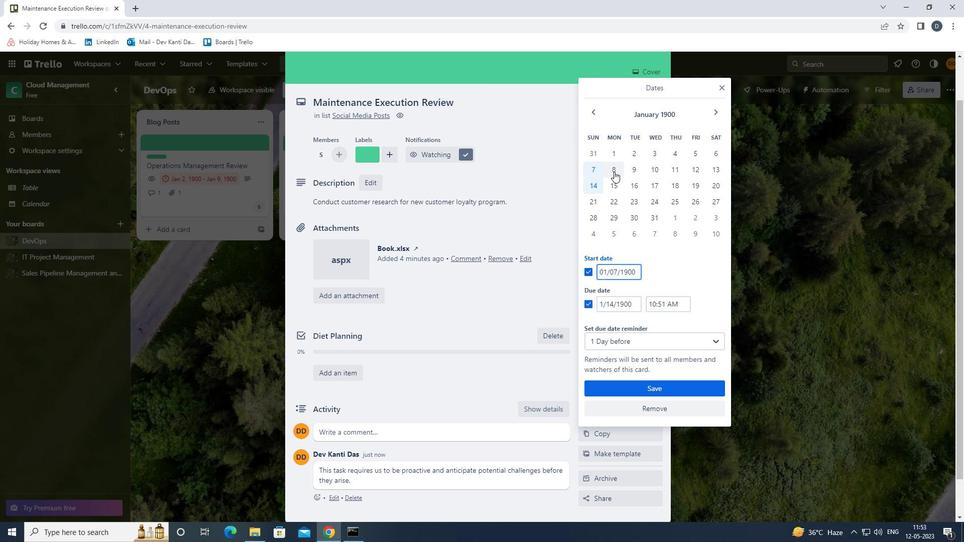 
Action: Mouse moved to (615, 182)
Screenshot: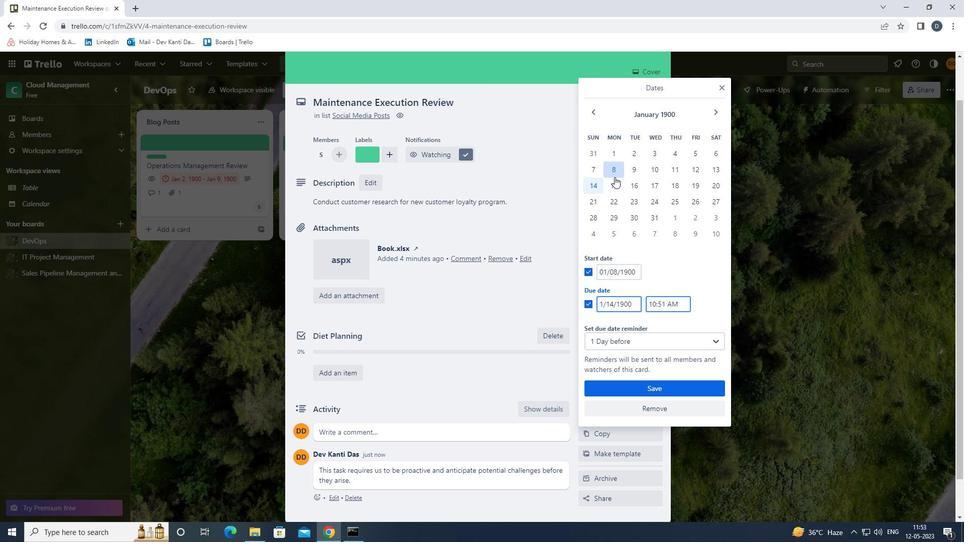 
Action: Mouse pressed left at (615, 182)
Screenshot: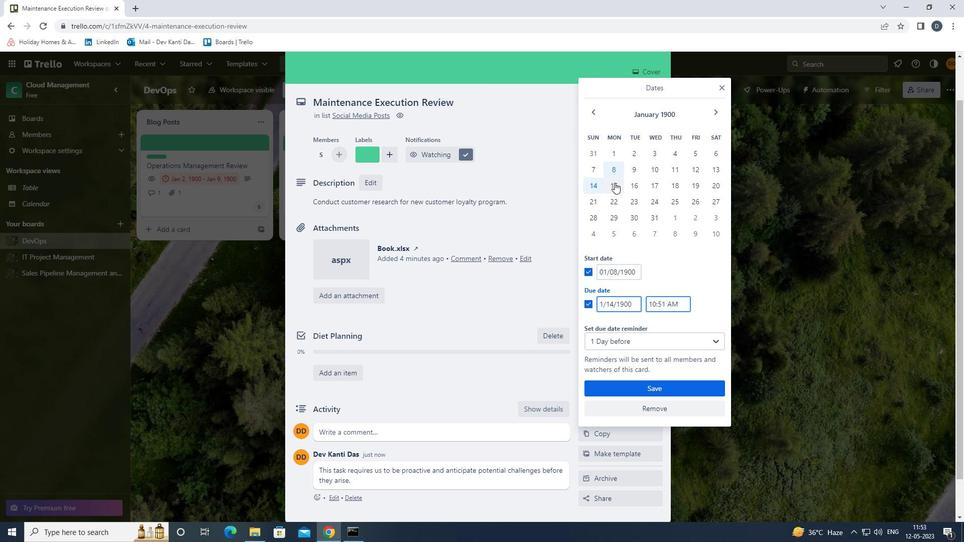 
Action: Mouse moved to (644, 382)
Screenshot: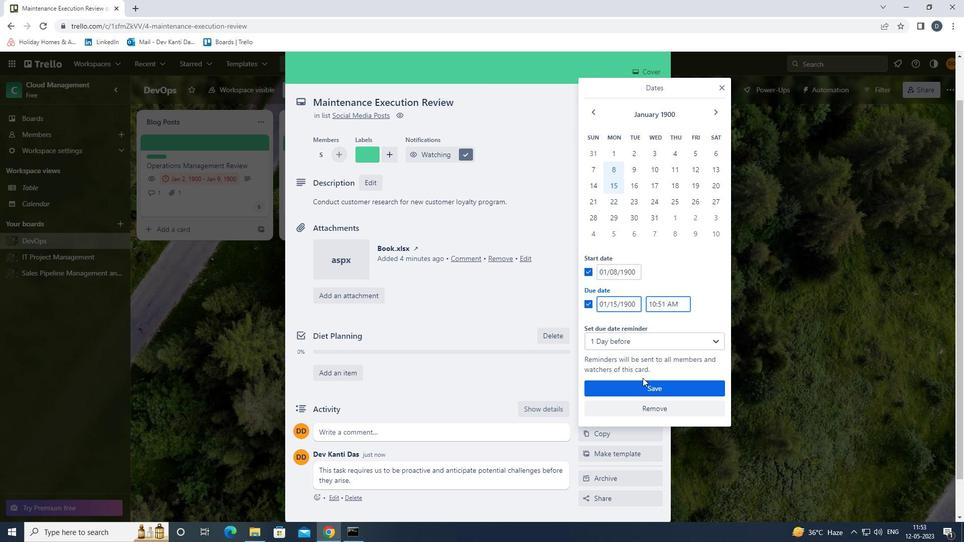 
Action: Mouse pressed left at (644, 382)
Screenshot: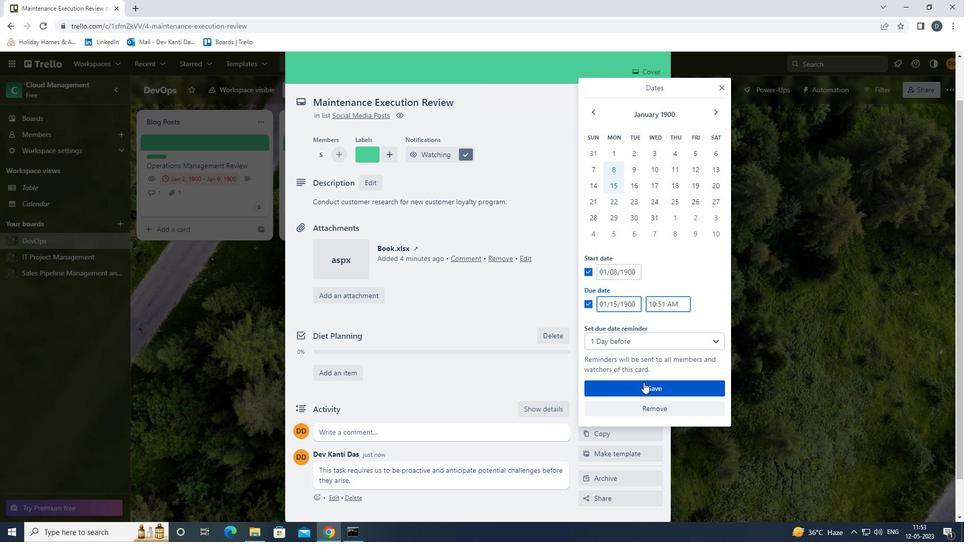 
Action: Mouse moved to (643, 379)
Screenshot: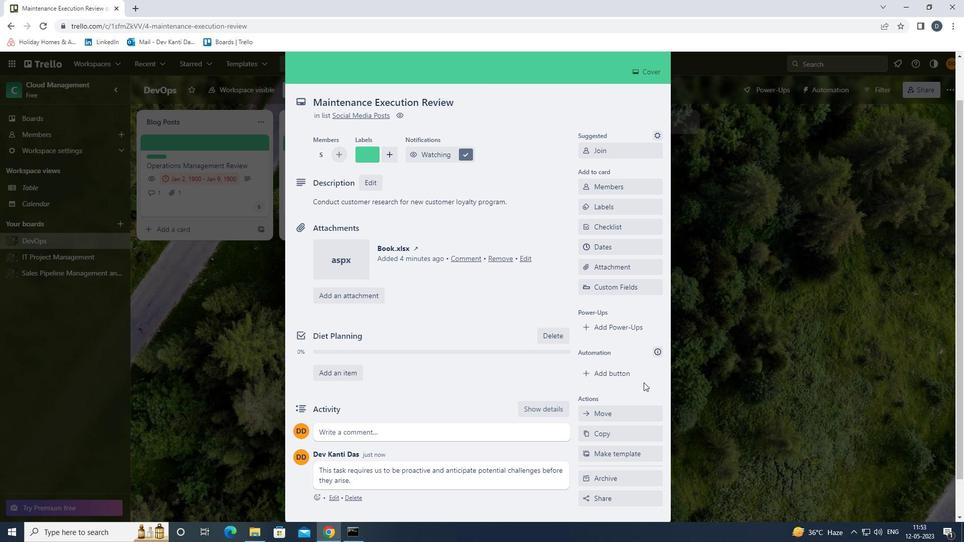 
Action: Mouse scrolled (643, 380) with delta (0, 0)
Screenshot: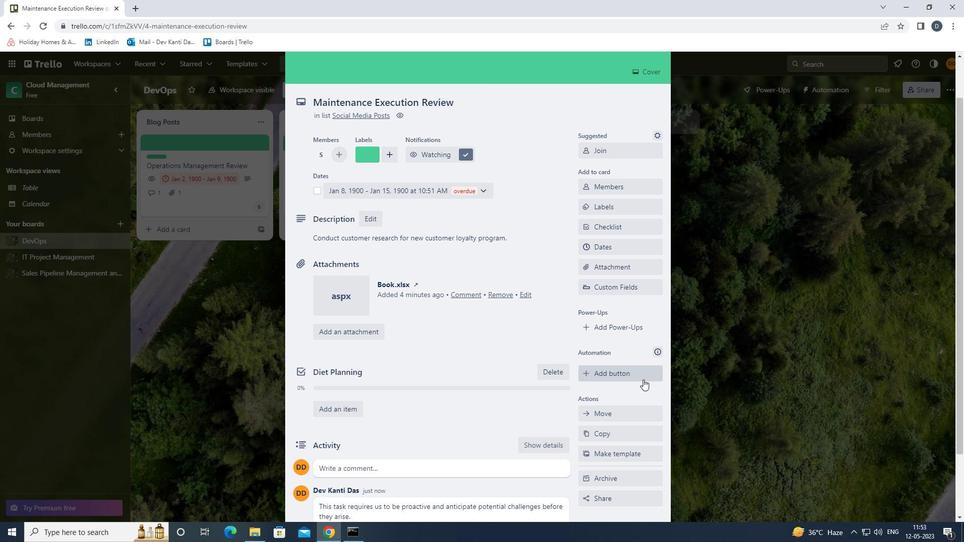 
Action: Mouse moved to (656, 90)
Screenshot: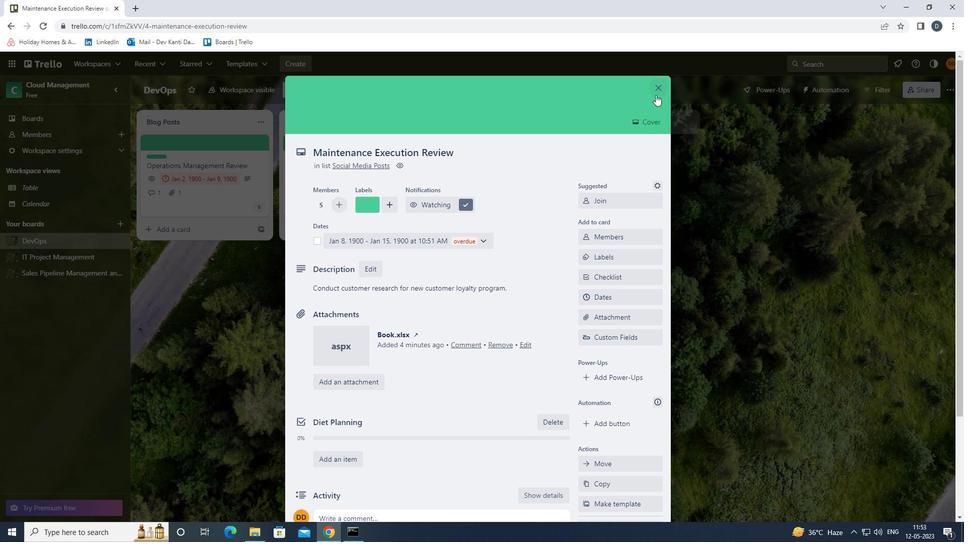 
Action: Mouse pressed left at (656, 90)
Screenshot: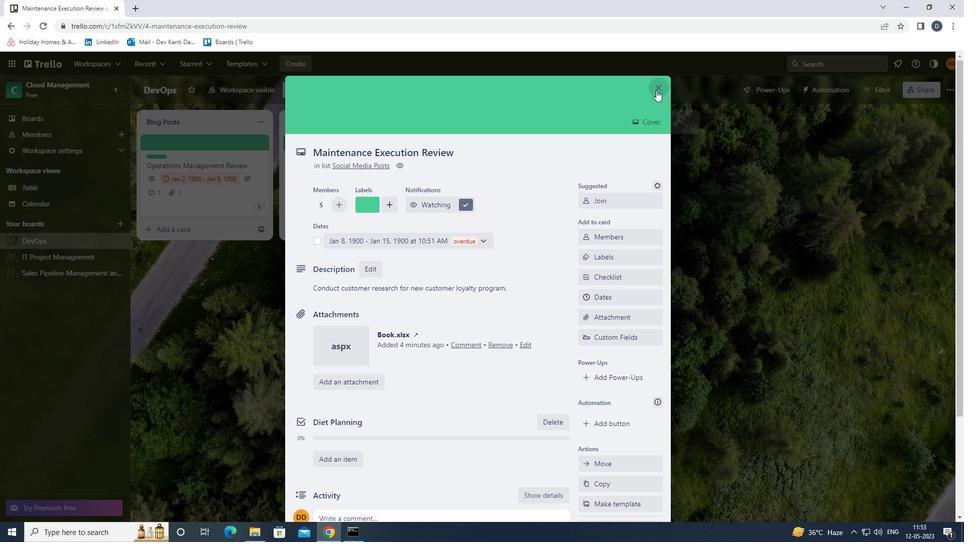
Action: Mouse moved to (670, 241)
Screenshot: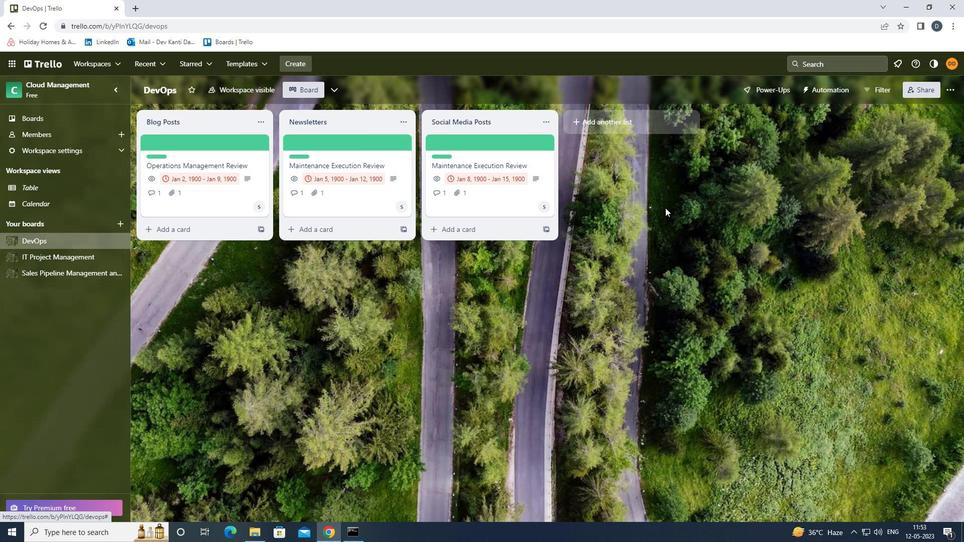 
